 Task: Open a Modern Writer Template save the file as camping.epub Remove the following  from template: 'Address' Change the date  '1 April, 2023' change Dear Ms Reader to   Good Morning. Add body to the letter I am deeply sorry for any inconvenience caused. It was never my intention to cause any trouble or misunderstanding. Please accept my sincere apologies, and I assure you that I will take immediate steps to rectify the situation. Thank you for your understanding and patience.Add Name  'Crystal'. Insert watermark  Softera Apply Font Style in watermark Georgia; font size  113and place the watermark  Horizontally
Action: Mouse moved to (691, 88)
Screenshot: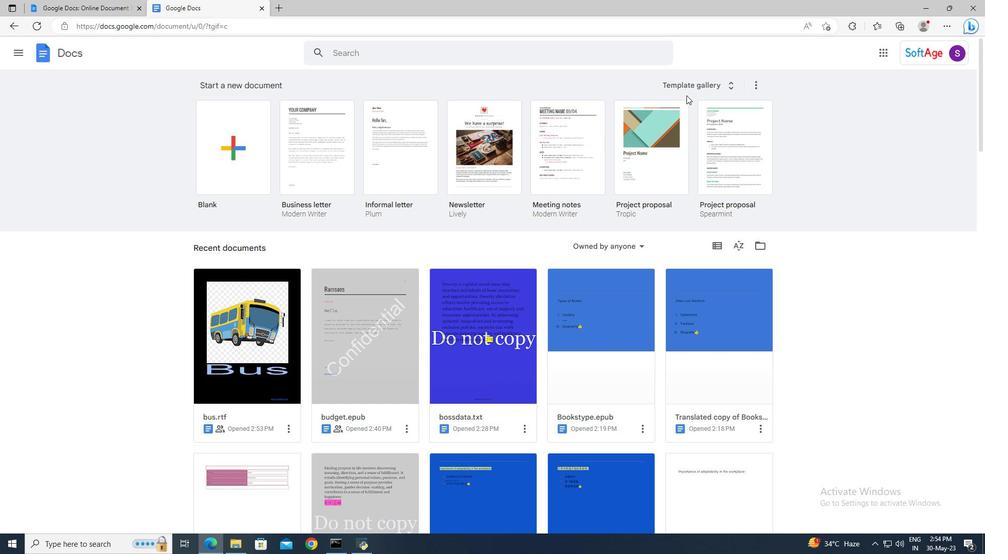 
Action: Mouse pressed left at (691, 88)
Screenshot: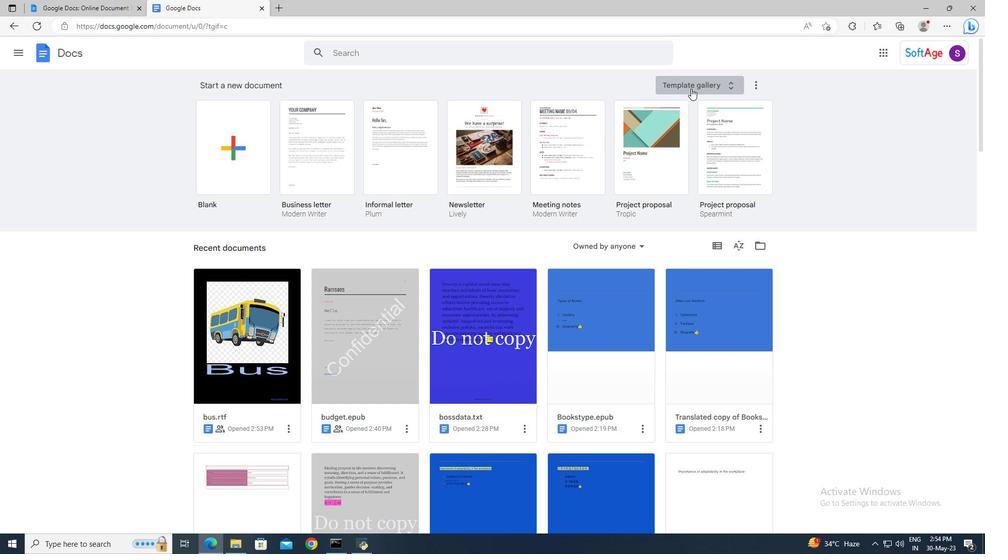 
Action: Mouse moved to (478, 231)
Screenshot: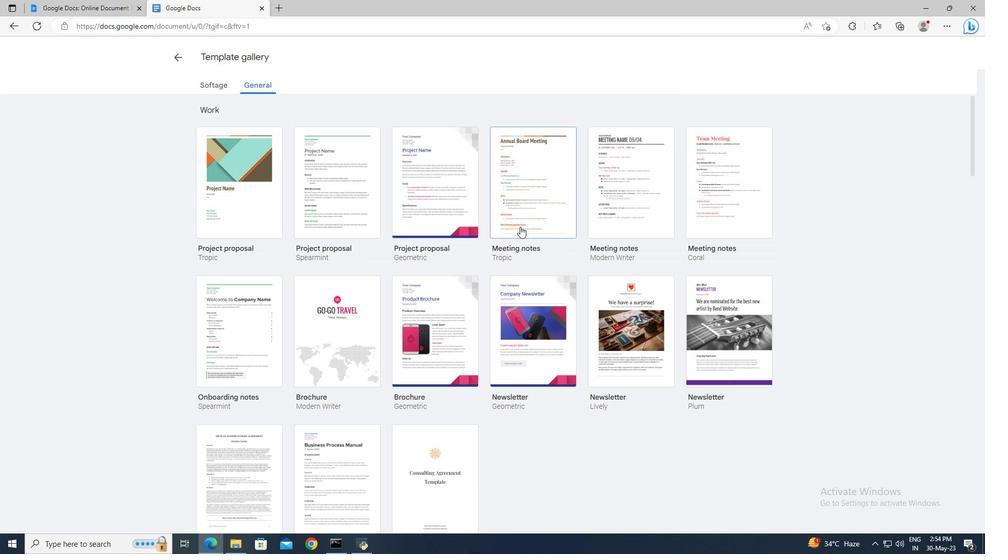 
Action: Mouse scrolled (478, 230) with delta (0, 0)
Screenshot: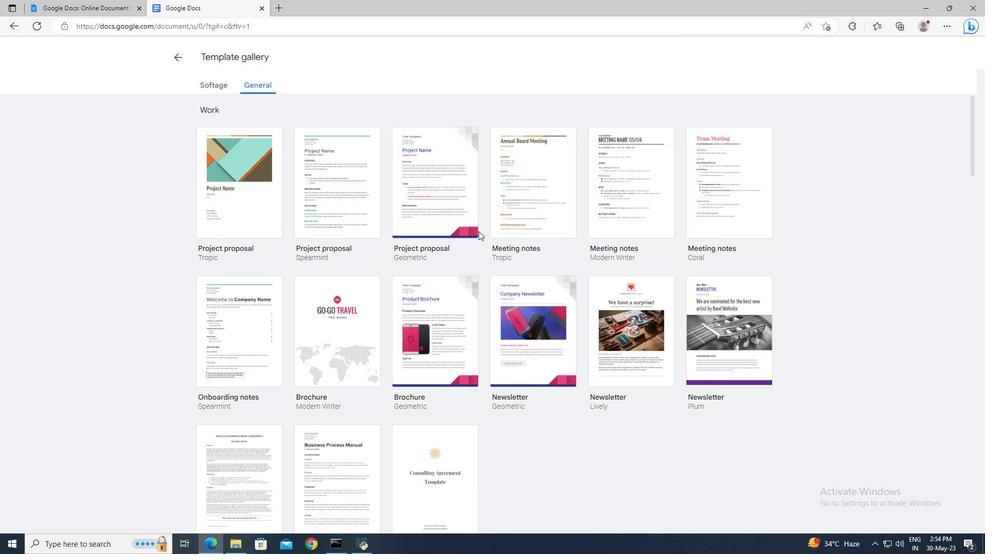 
Action: Mouse scrolled (478, 230) with delta (0, 0)
Screenshot: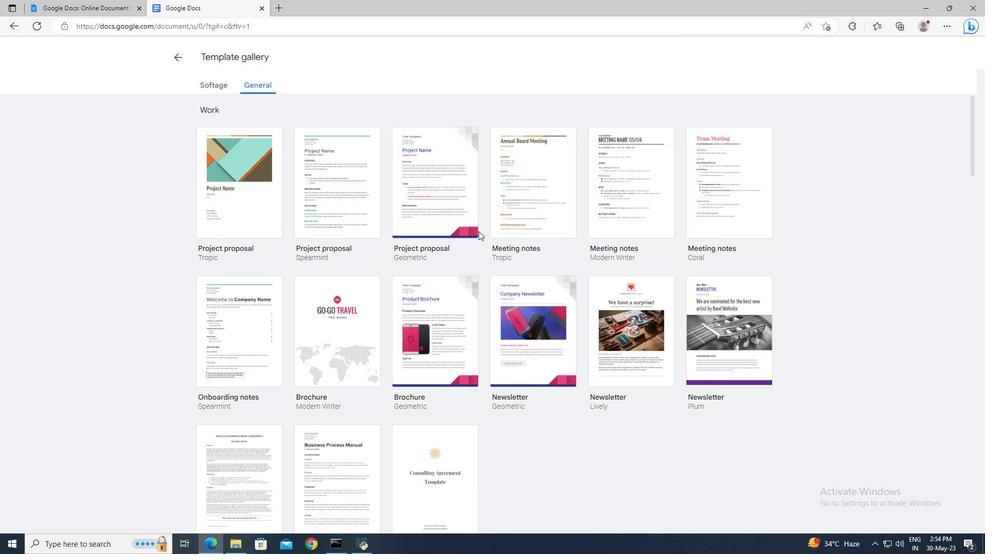 
Action: Mouse scrolled (478, 230) with delta (0, 0)
Screenshot: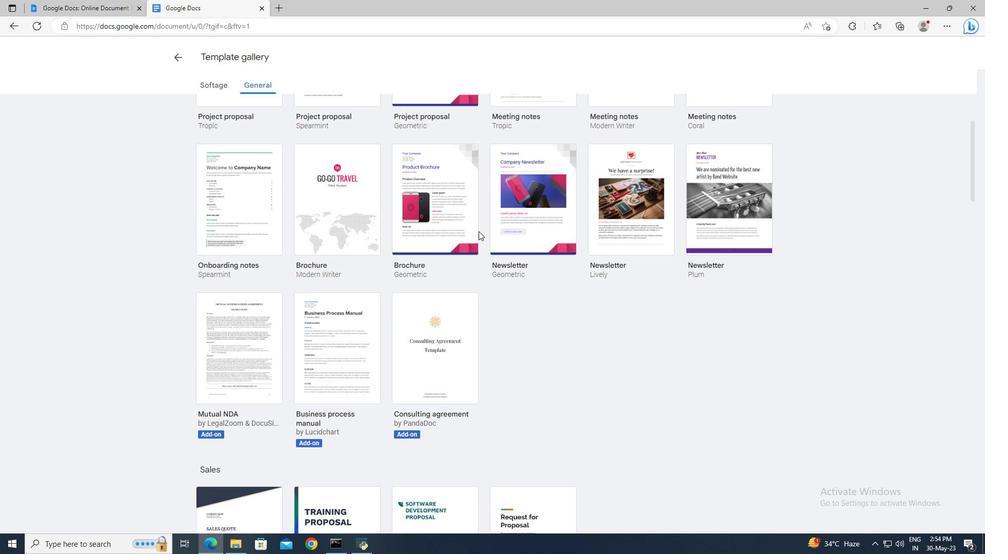 
Action: Mouse scrolled (478, 230) with delta (0, 0)
Screenshot: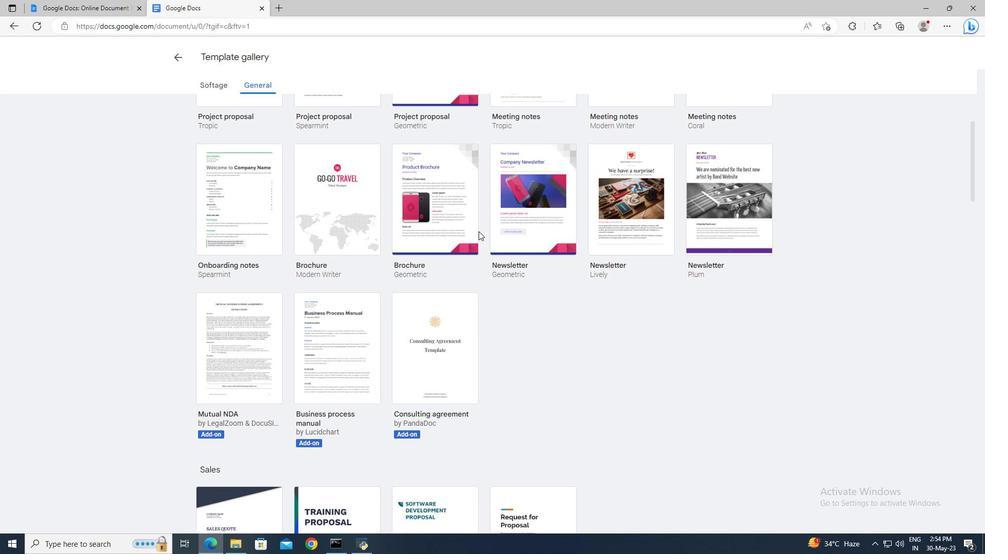 
Action: Mouse scrolled (478, 230) with delta (0, 0)
Screenshot: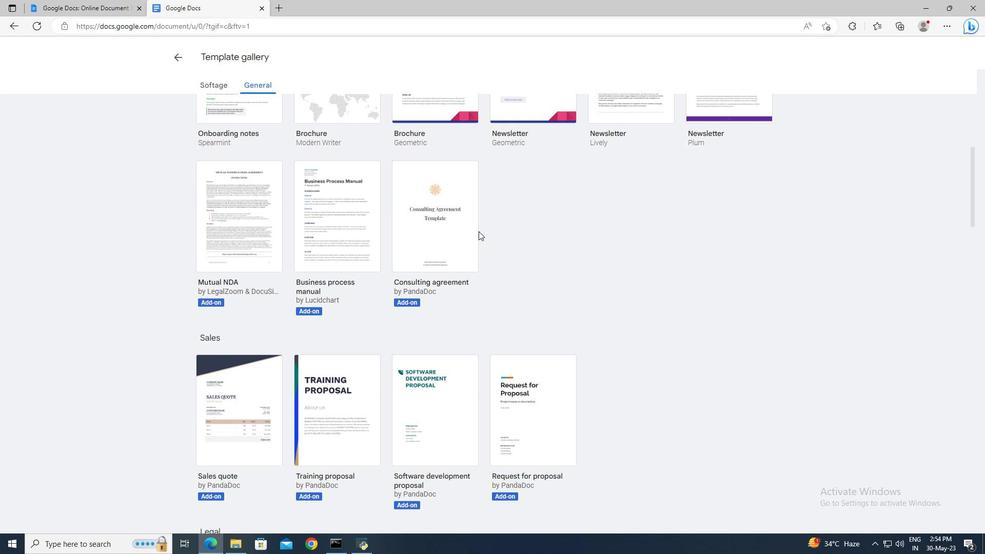 
Action: Mouse scrolled (478, 230) with delta (0, 0)
Screenshot: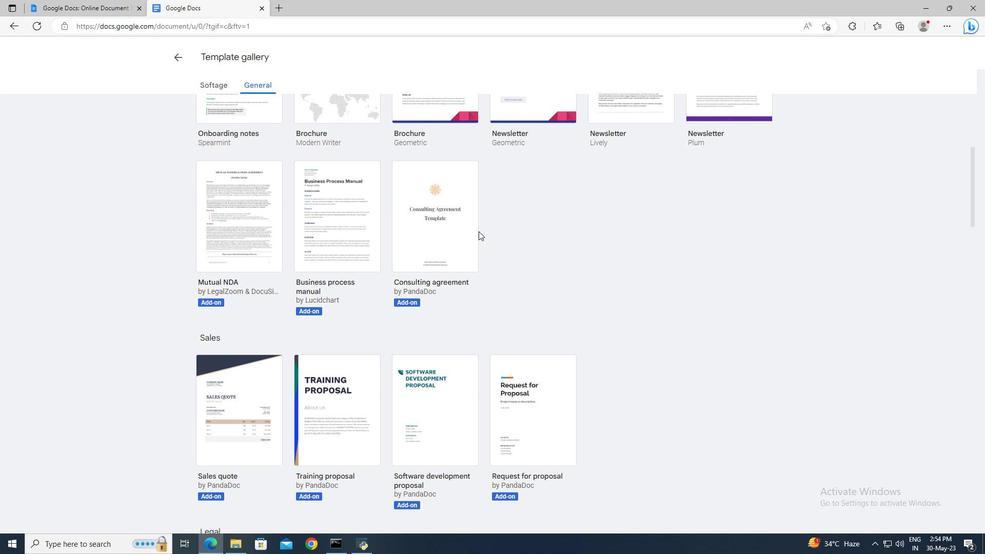 
Action: Mouse scrolled (478, 230) with delta (0, 0)
Screenshot: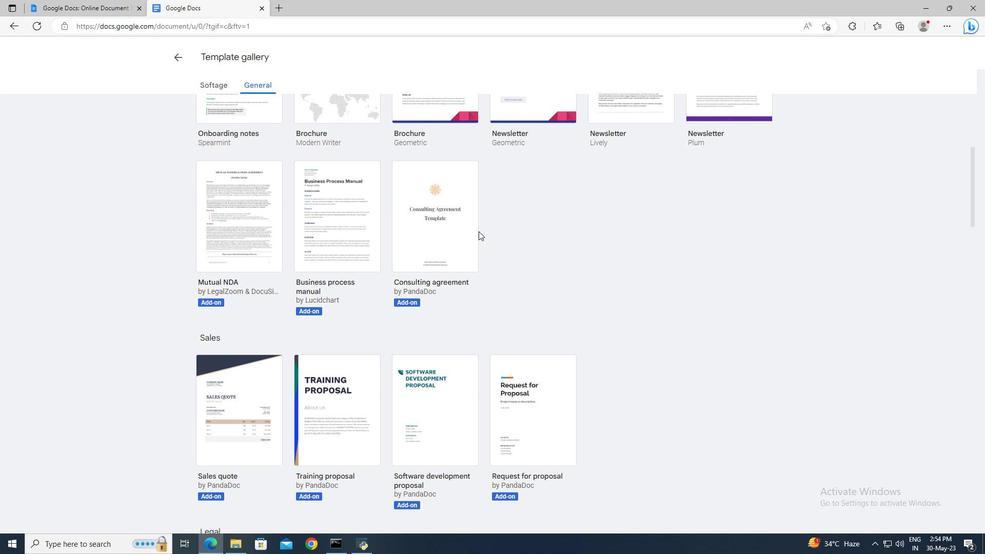 
Action: Mouse scrolled (478, 230) with delta (0, 0)
Screenshot: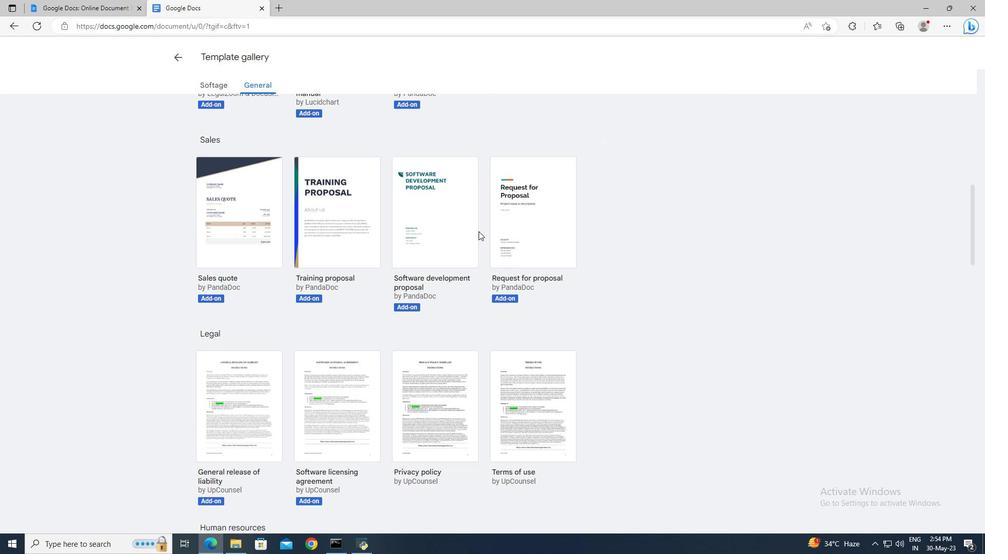 
Action: Mouse scrolled (478, 230) with delta (0, 0)
Screenshot: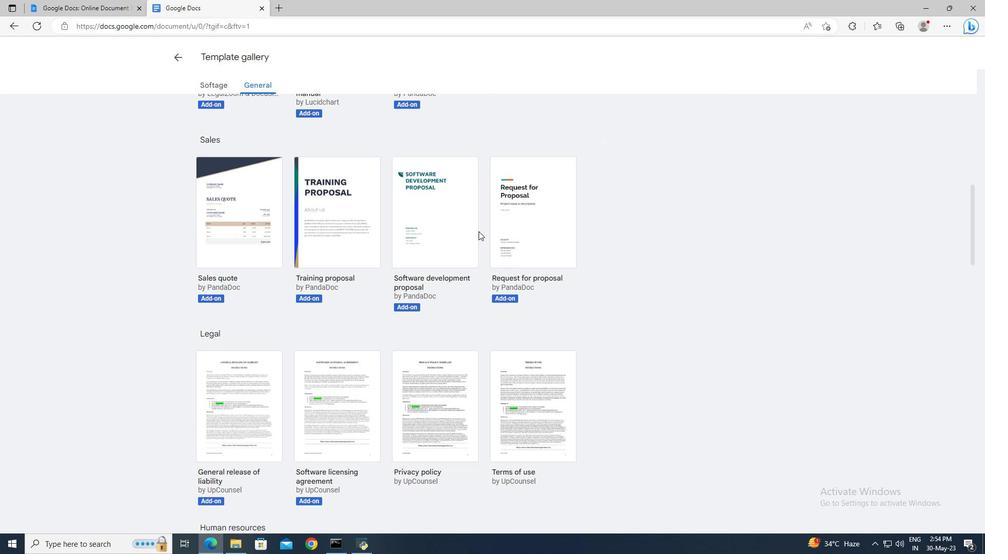 
Action: Mouse scrolled (478, 230) with delta (0, 0)
Screenshot: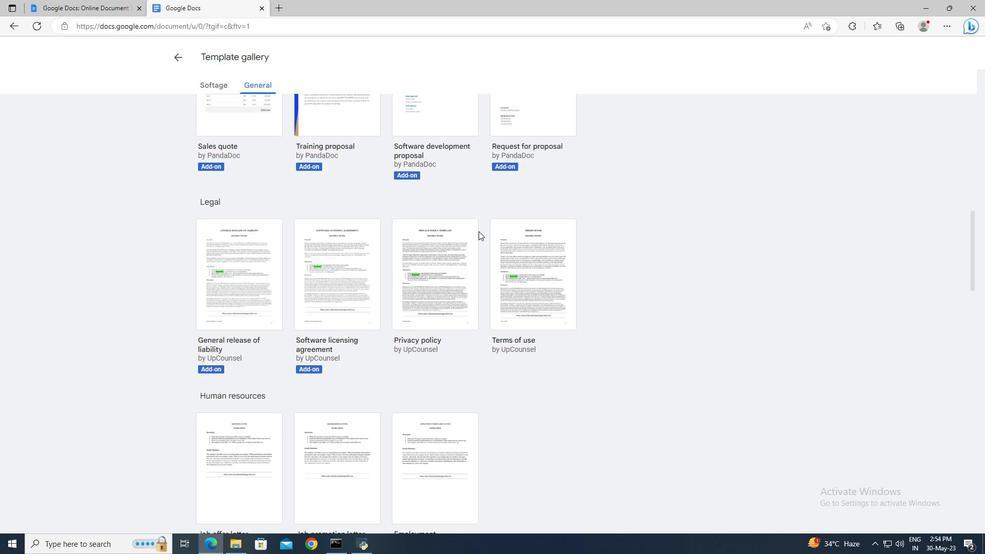 
Action: Mouse scrolled (478, 230) with delta (0, 0)
Screenshot: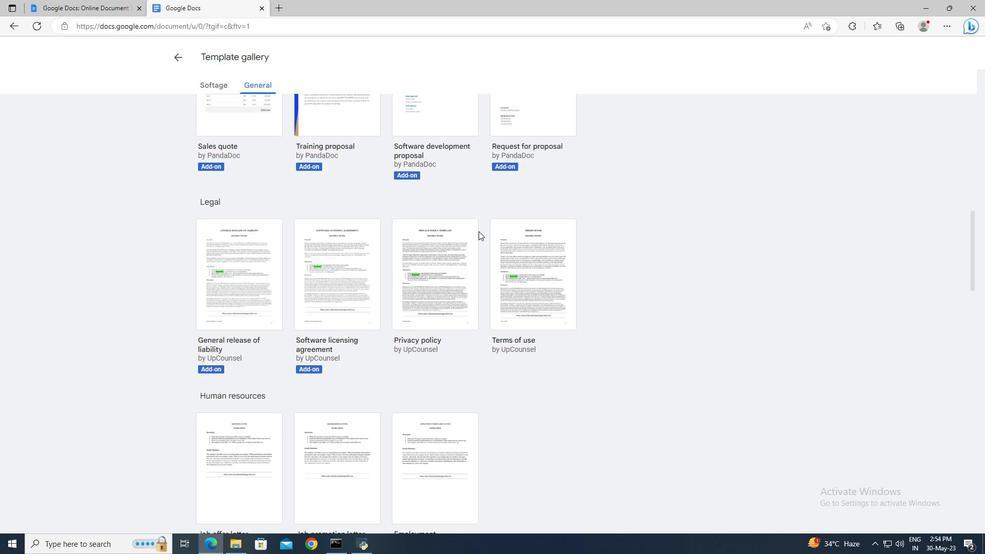 
Action: Mouse scrolled (478, 230) with delta (0, 0)
Screenshot: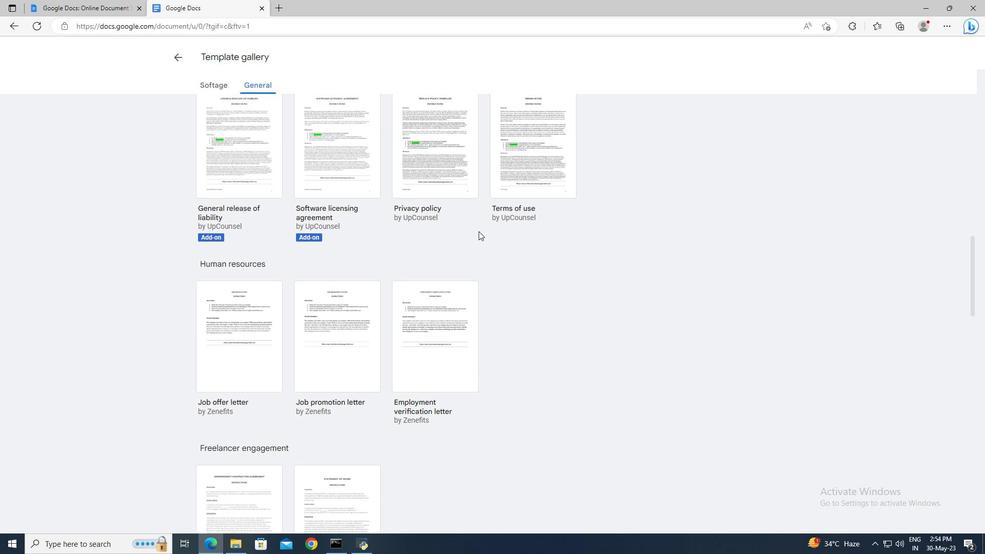 
Action: Mouse scrolled (478, 230) with delta (0, 0)
Screenshot: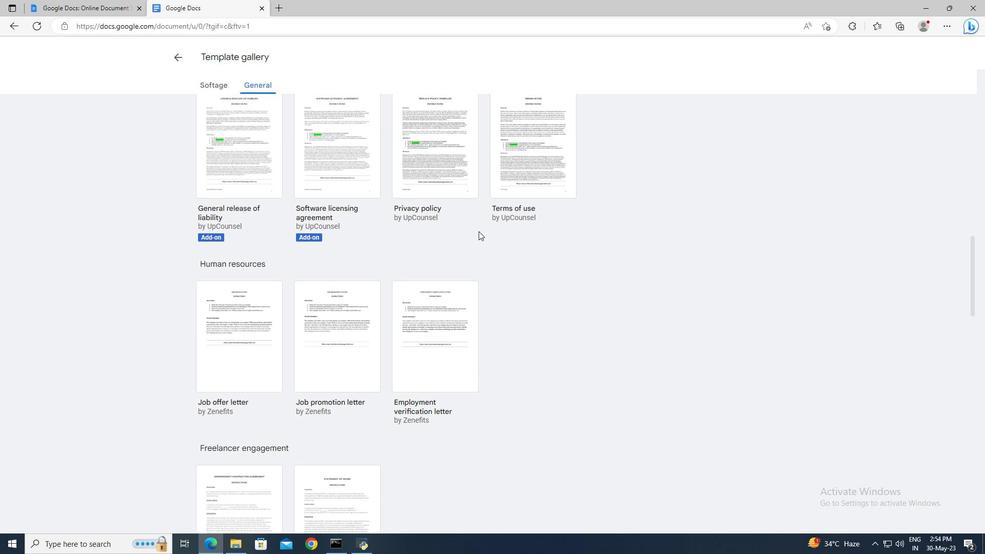
Action: Mouse scrolled (478, 230) with delta (0, 0)
Screenshot: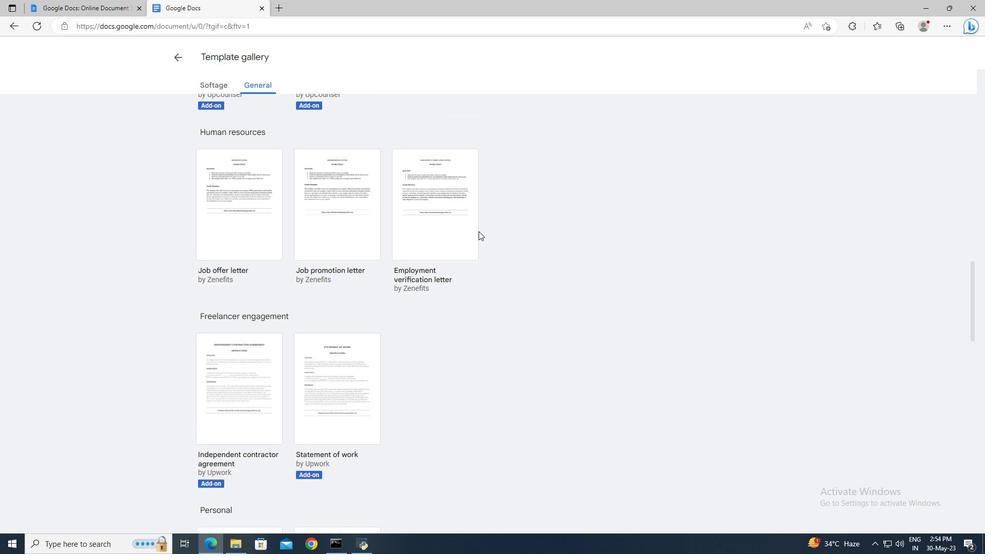 
Action: Mouse scrolled (478, 230) with delta (0, 0)
Screenshot: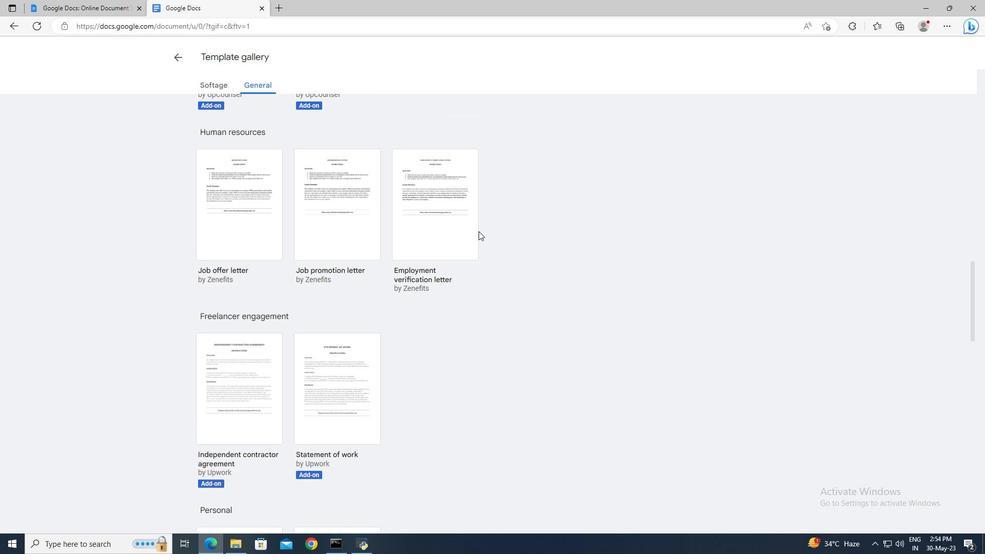 
Action: Mouse scrolled (478, 230) with delta (0, 0)
Screenshot: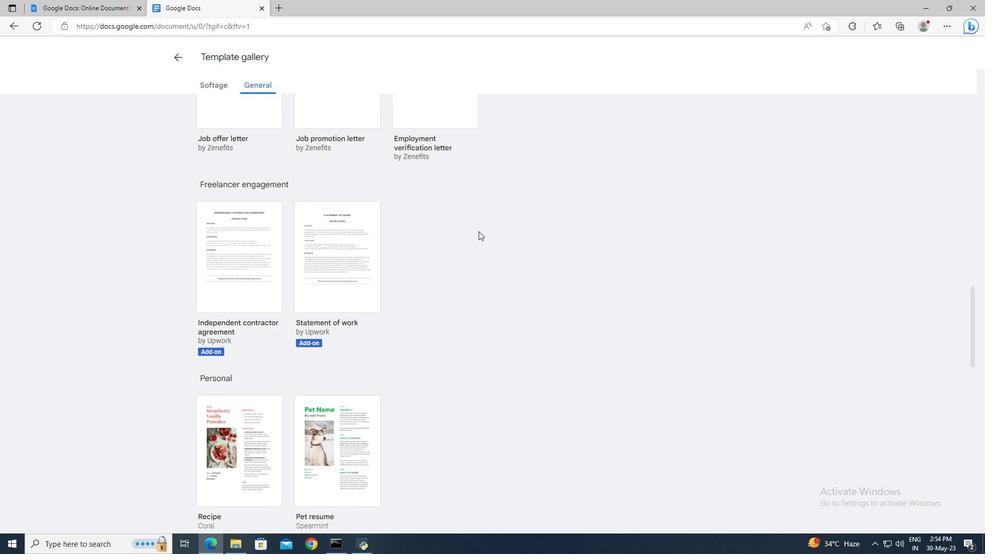 
Action: Mouse scrolled (478, 230) with delta (0, 0)
Screenshot: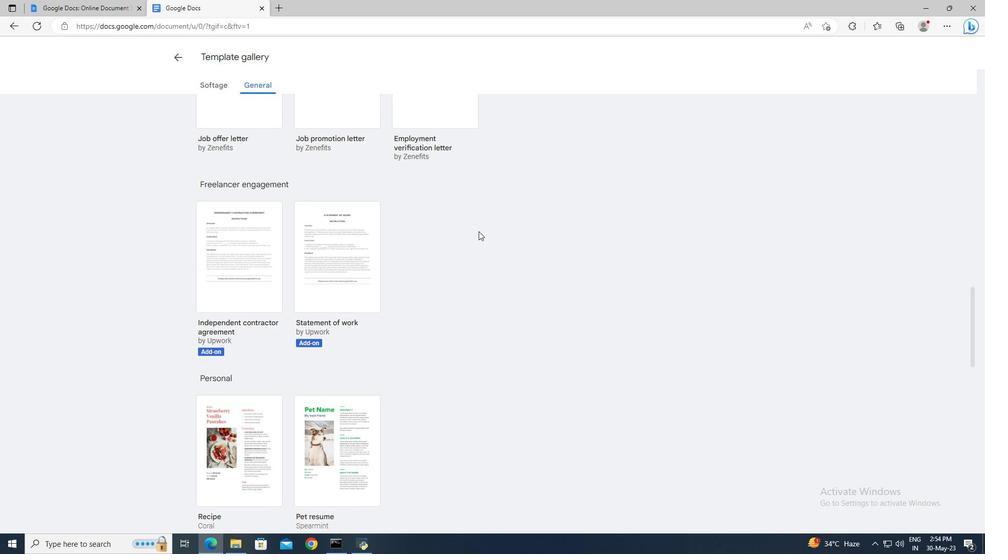 
Action: Mouse scrolled (478, 230) with delta (0, 0)
Screenshot: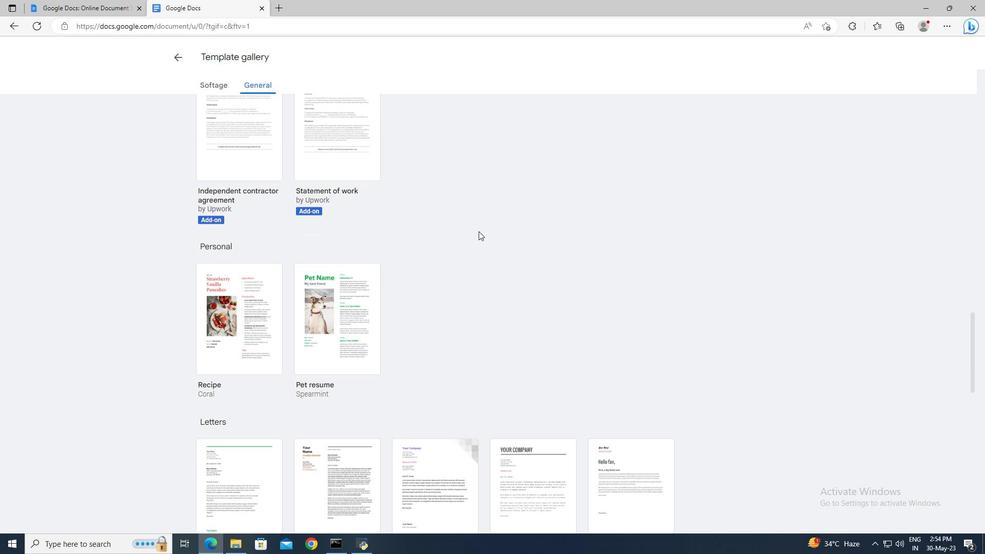 
Action: Mouse scrolled (478, 230) with delta (0, 0)
Screenshot: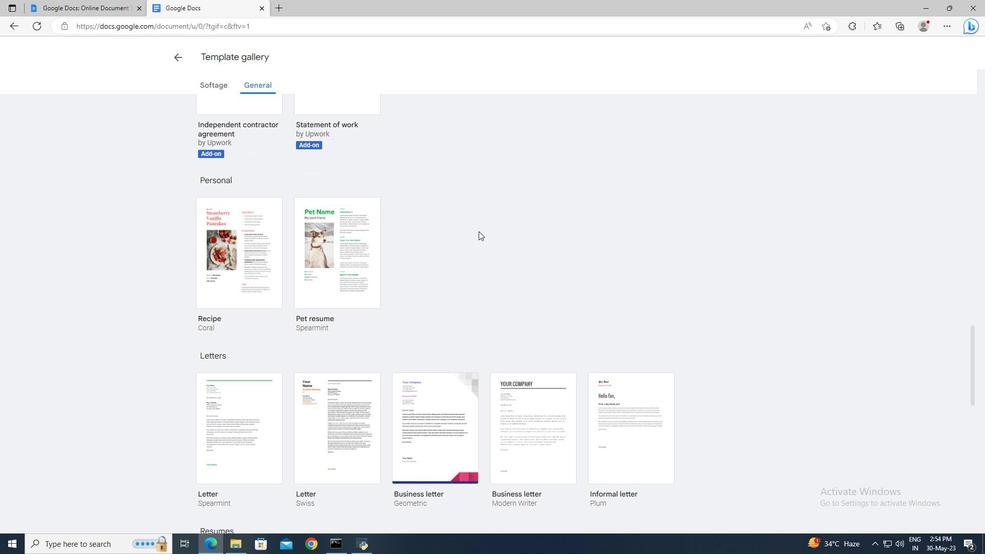 
Action: Mouse moved to (524, 348)
Screenshot: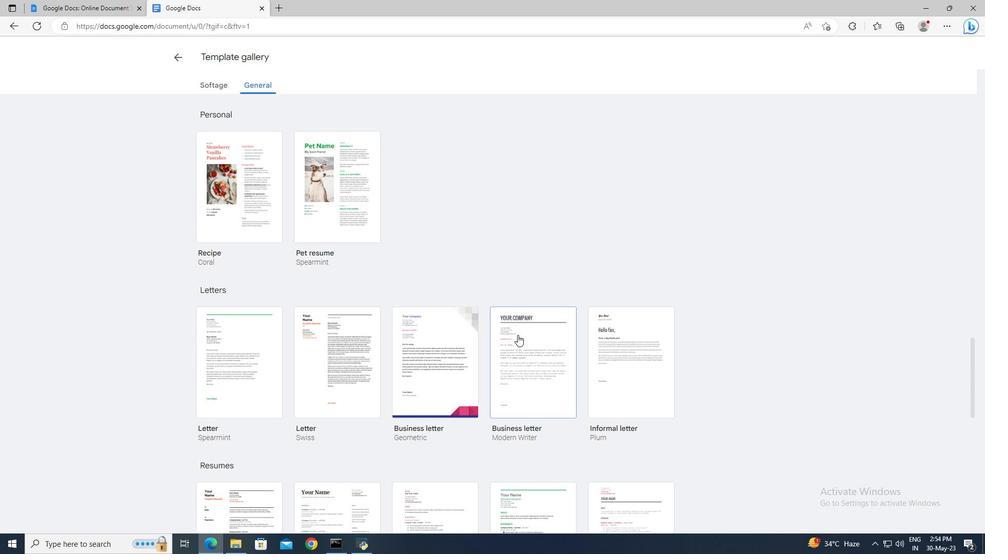 
Action: Mouse pressed left at (524, 348)
Screenshot: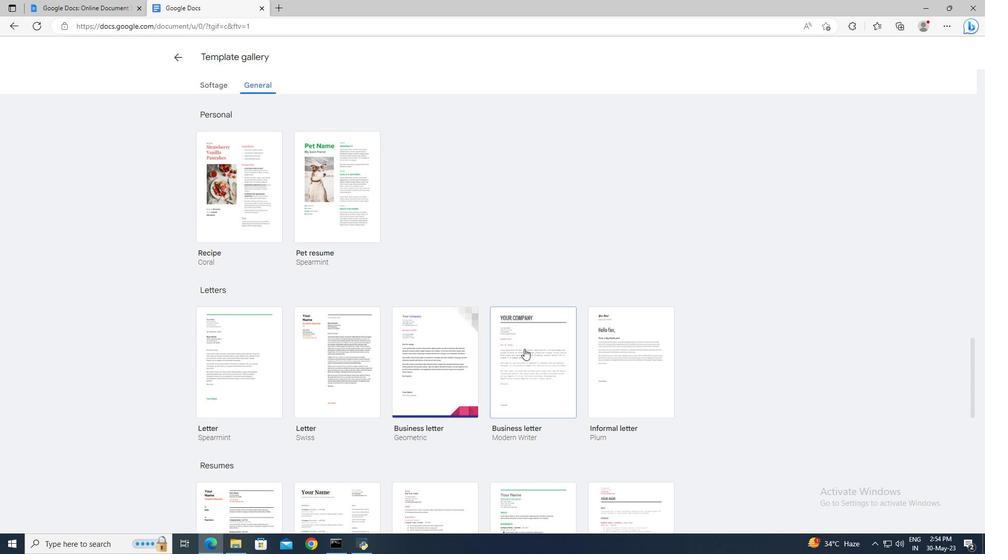 
Action: Mouse moved to (79, 41)
Screenshot: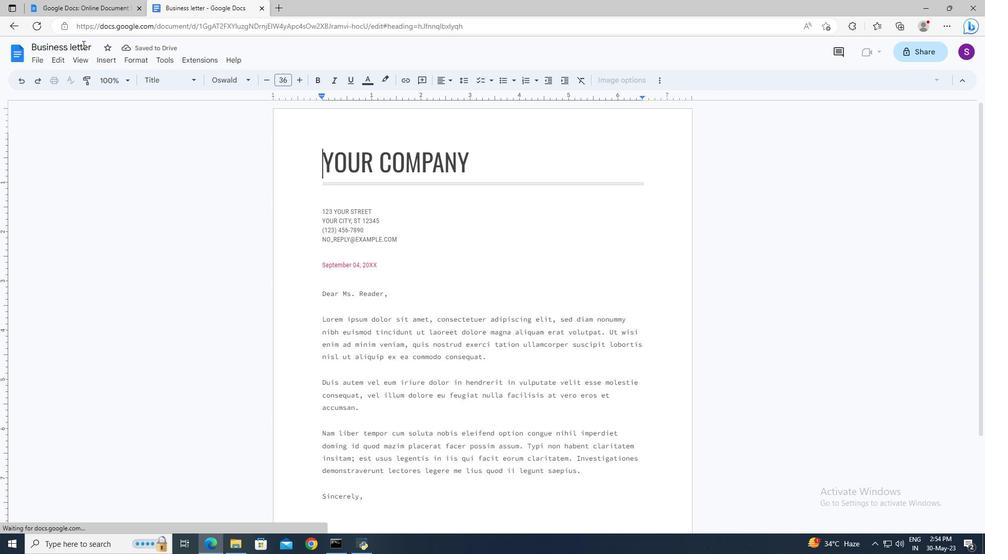 
Action: Mouse pressed left at (79, 41)
Screenshot: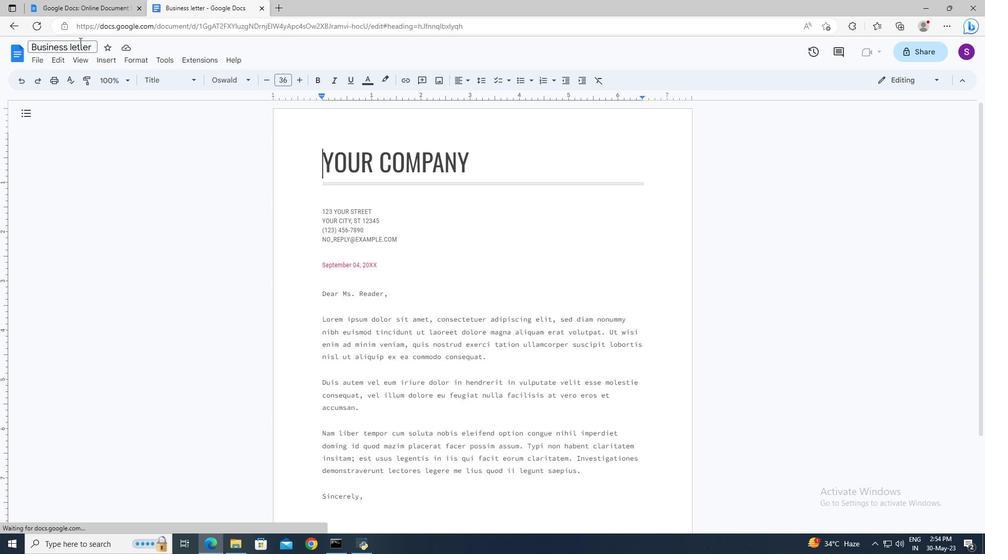 
Action: Key pressed ctrl+A<Key.delete>camping.epub<Key.enter>
Screenshot: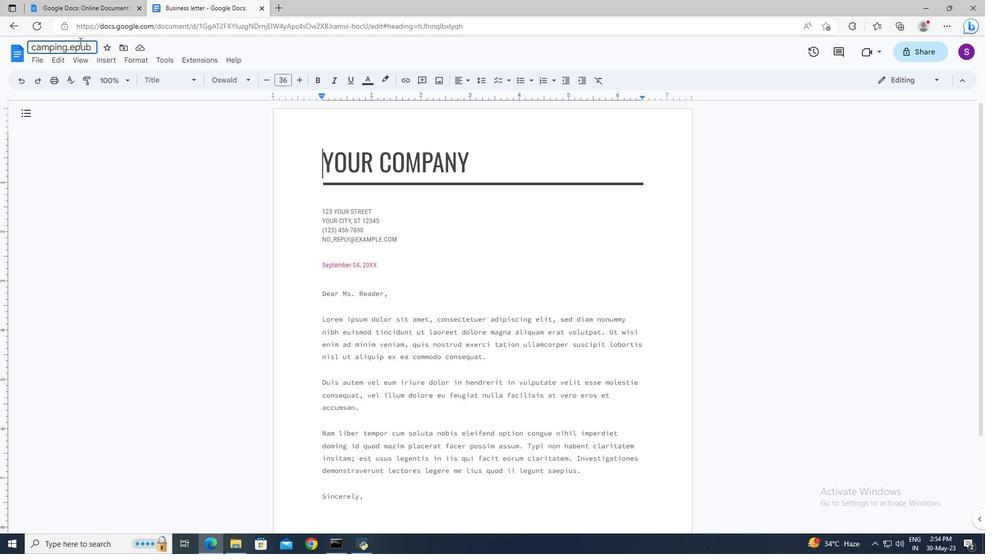 
Action: Mouse moved to (321, 210)
Screenshot: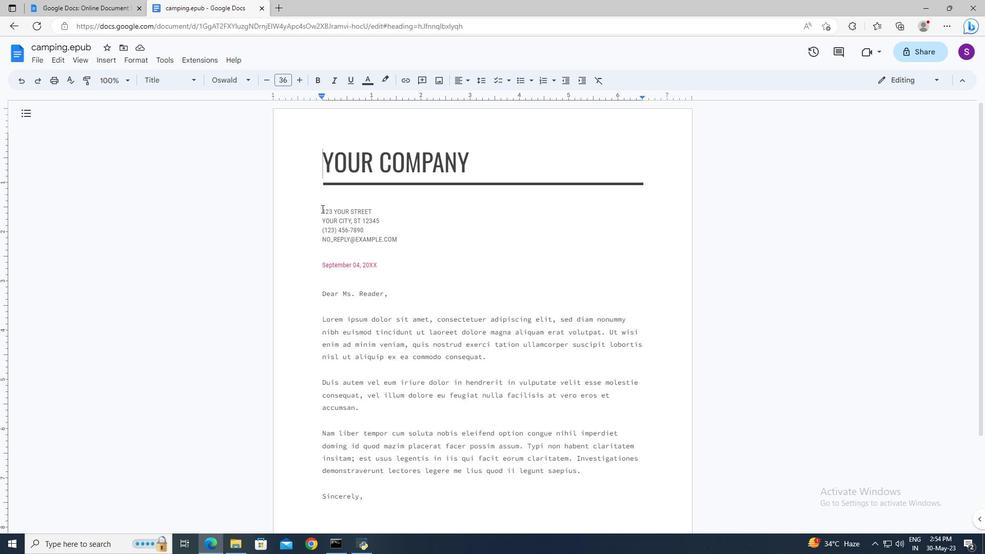 
Action: Mouse pressed left at (321, 210)
Screenshot: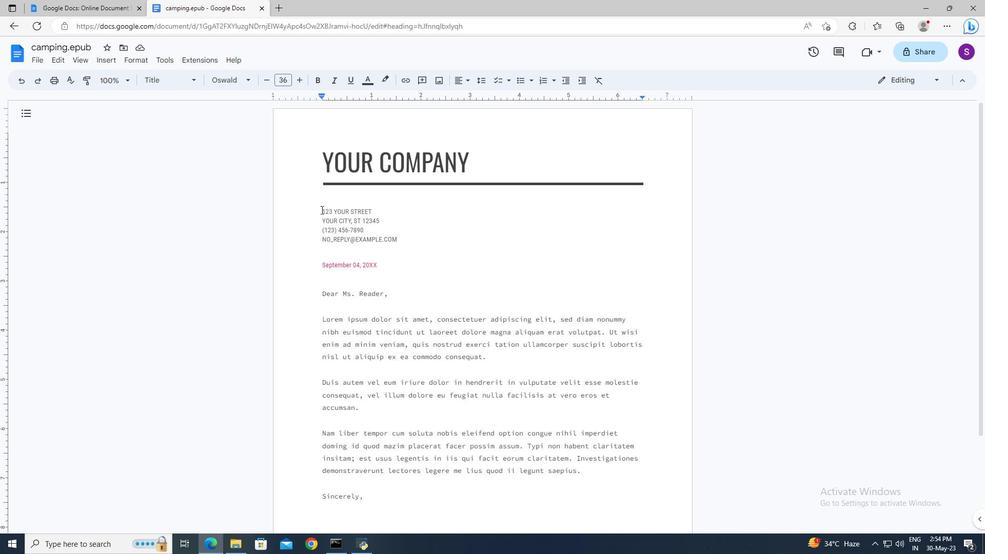 
Action: Key pressed <Key.shift><Key.down><Key.down><Key.down><Key.down><Key.delete>
Screenshot: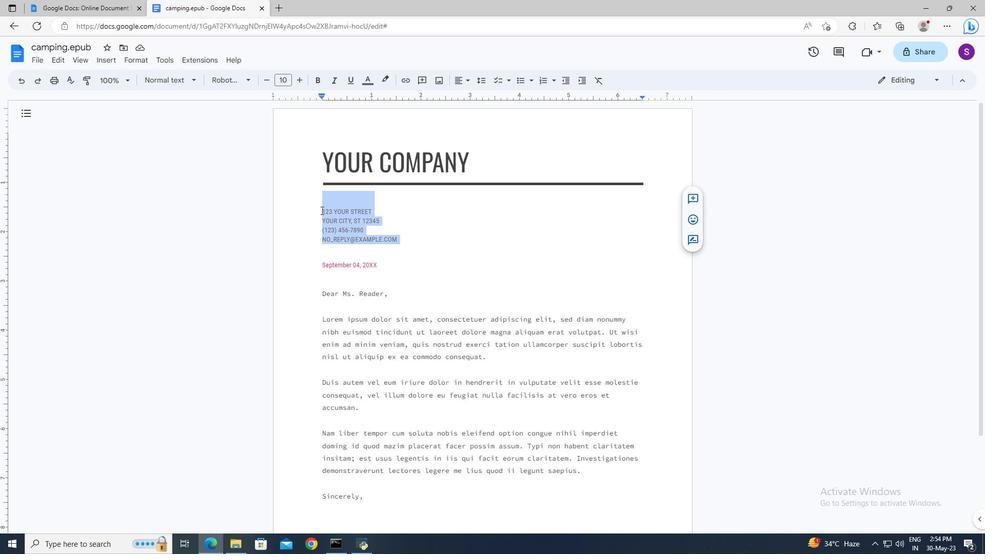 
Action: Mouse moved to (325, 210)
Screenshot: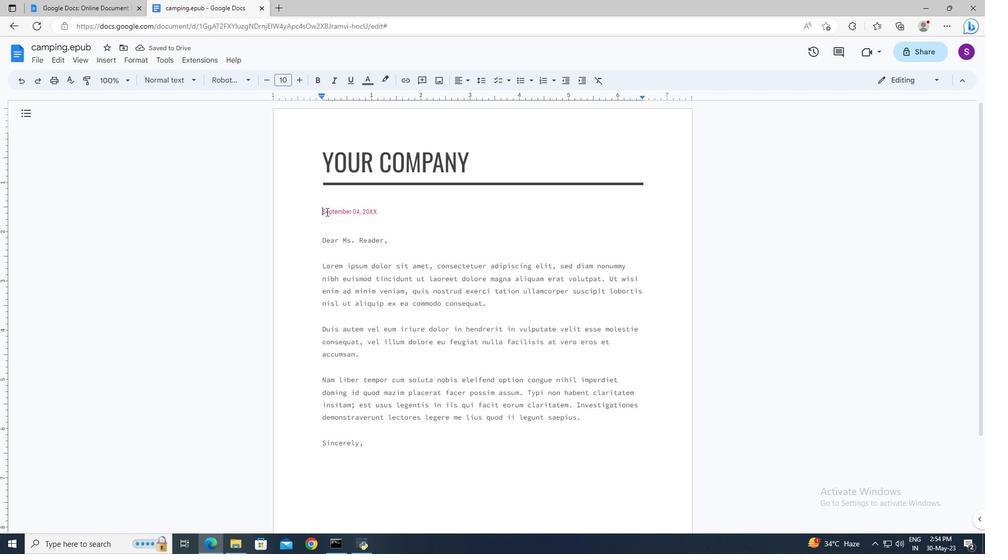 
Action: Mouse pressed left at (325, 210)
Screenshot: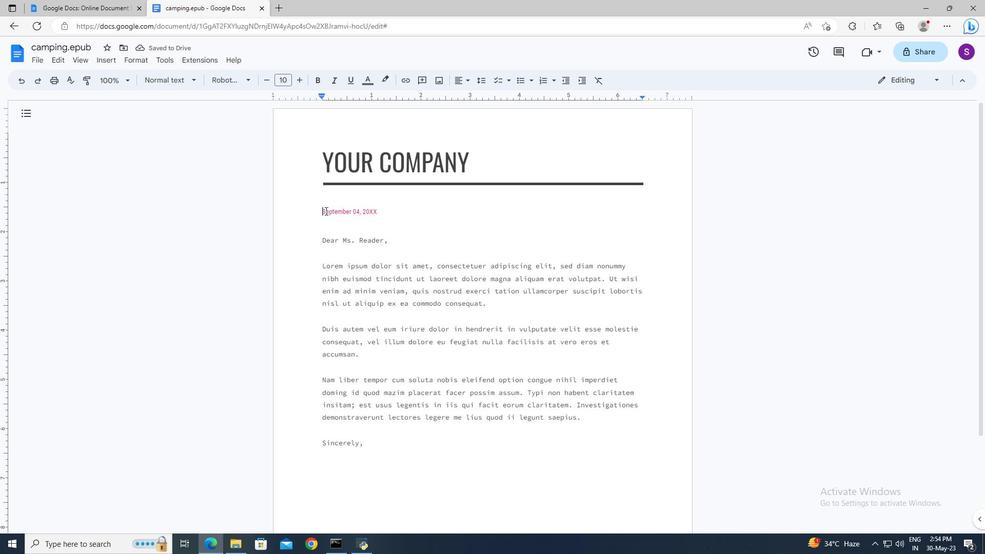 
Action: Key pressed <Key.shift><Key.right><Key.right><Key.right><Key.right><Key.delete><Key.backspace>1<Key.space><Key.shift_r>April,<Key.space>2023
Screenshot: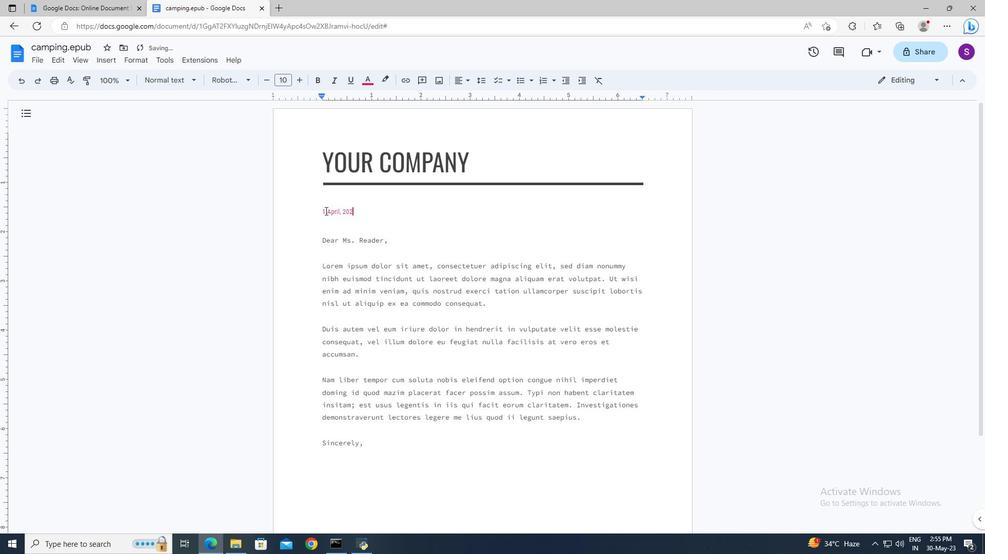 
Action: Mouse moved to (323, 241)
Screenshot: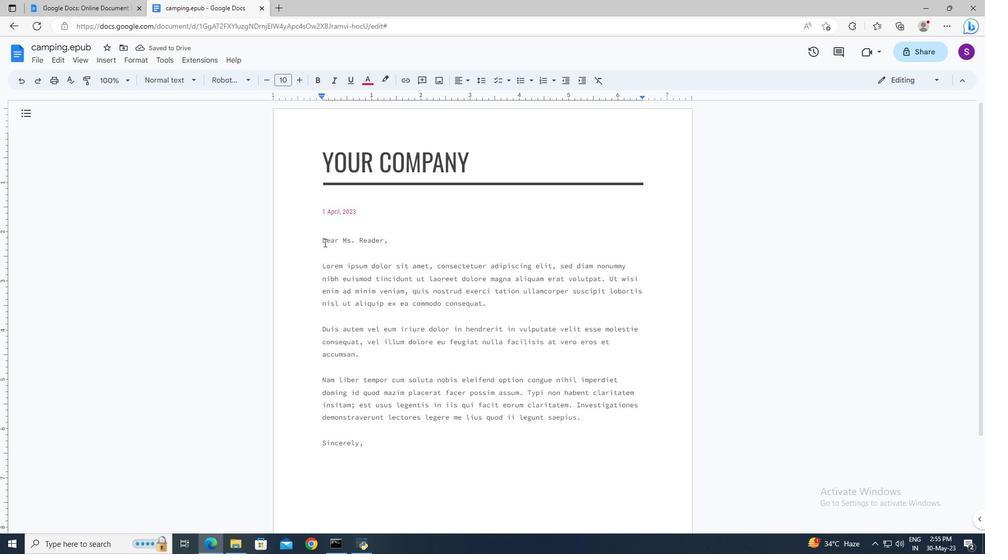 
Action: Mouse pressed left at (323, 241)
Screenshot: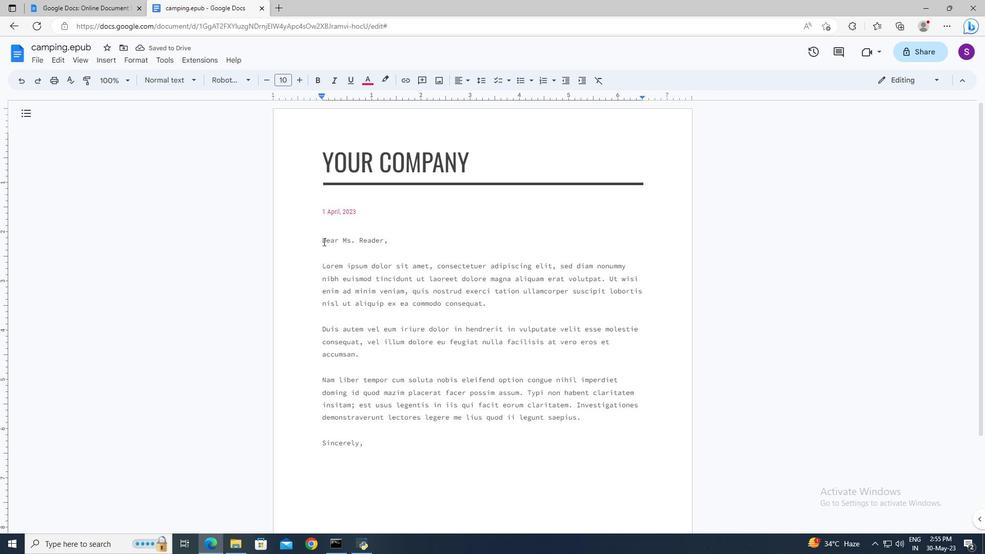 
Action: Key pressed <Key.shift><Key.right><Key.right><Key.right><Key.right><Key.backspace><Key.shift>Good<Key.space><Key.shift>Morning
Screenshot: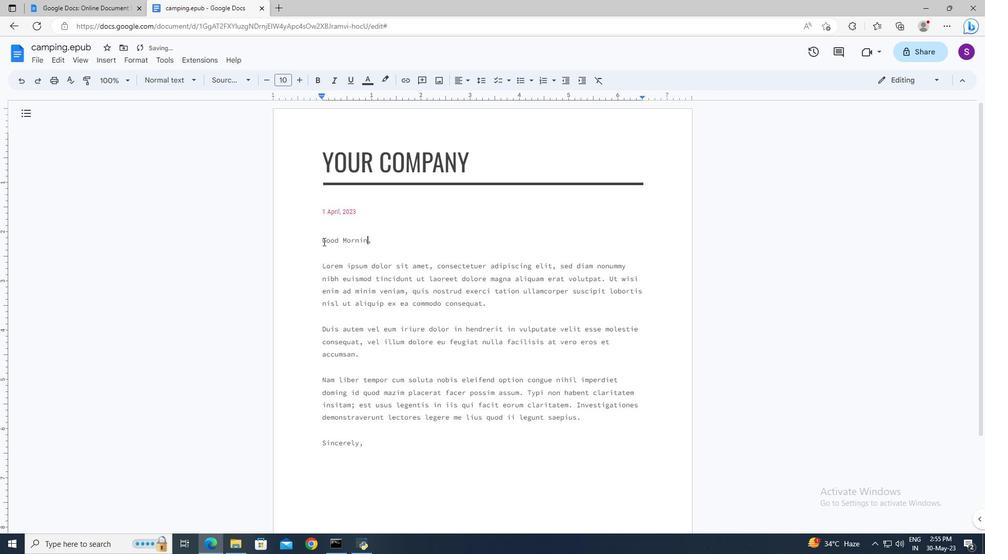 
Action: Mouse moved to (320, 265)
Screenshot: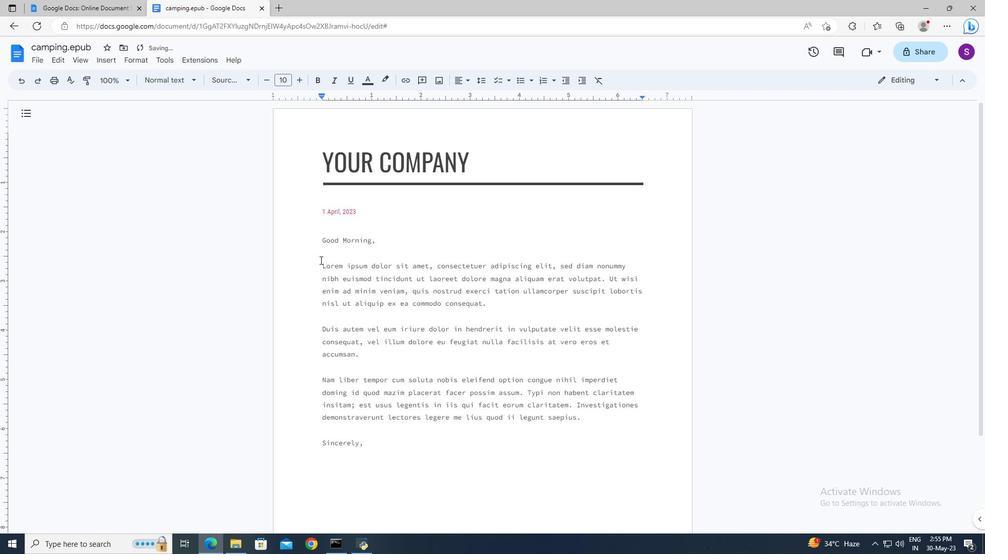 
Action: Mouse pressed left at (320, 265)
Screenshot: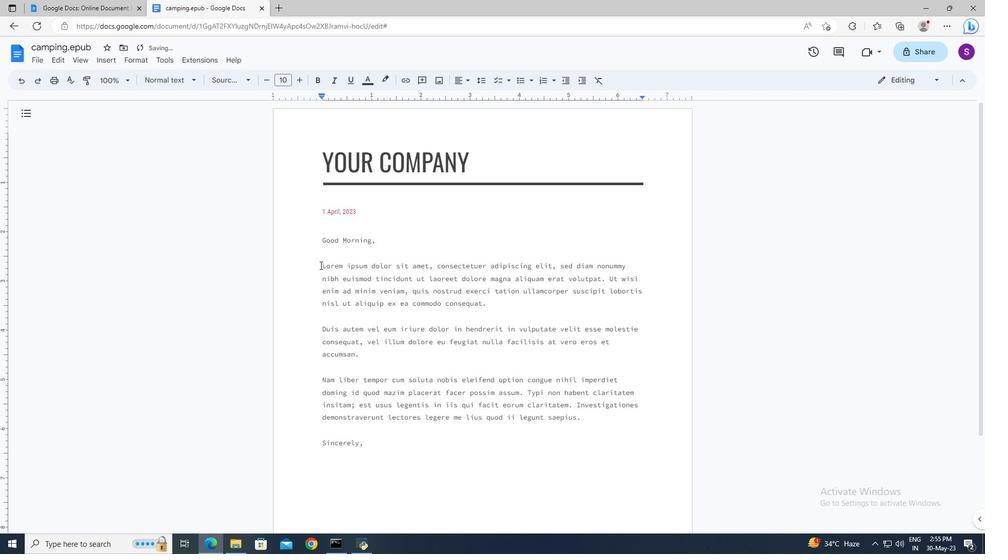 
Action: Mouse moved to (320, 266)
Screenshot: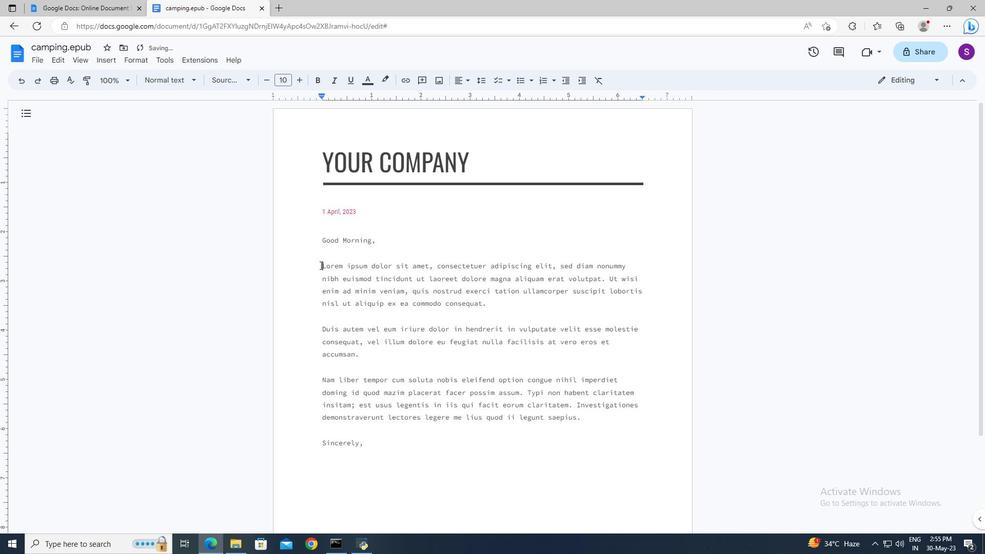 
Action: Key pressed <Key.shift><Key.shift><Key.shift><Key.down><Key.down><Key.down><Key.delete><Key.enter><Key.up><Key.shift>I<Key.space>am<Key.space>deeply<Key.space>sorry<Key.space>for<Key.space>any<Key.space>inconvenience<Key.space>caused.<Key.space>It<Key.space>was<Key.space>never<Key.space>my<Key.space>intention<Key.space>to<Key.space>cause<Key.space>any<Key.space>trouble<Key.space>or<Key.space>misunderstanding.<Key.space><Key.shift>Please<Key.space>accept<Key.space>my<Key.space>sincere<Key.space>apologies,<Key.space>f<Key.backspace>and<Key.space><Key.shift>I<Key.space>assure<Key.space>you<Key.space>that<Key.space><Key.shift>I<Key.space>will<Key.space>take<Key.space>immediate<Key.space>steps<Key.space>to<Key.space>rectify<Key.space>the<Key.space>situation.<Key.space><Key.shift>Thank<Key.space>you<Key.space>for<Key.space>your<Key.space>i<Key.backspace>understanding<Key.space>and<Key.space>patience.
Screenshot: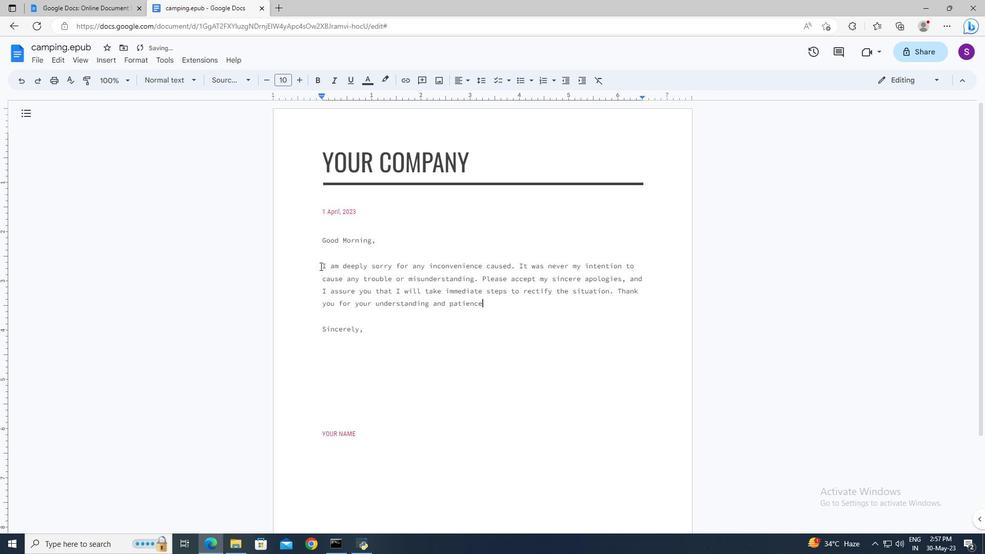 
Action: Mouse moved to (319, 266)
Screenshot: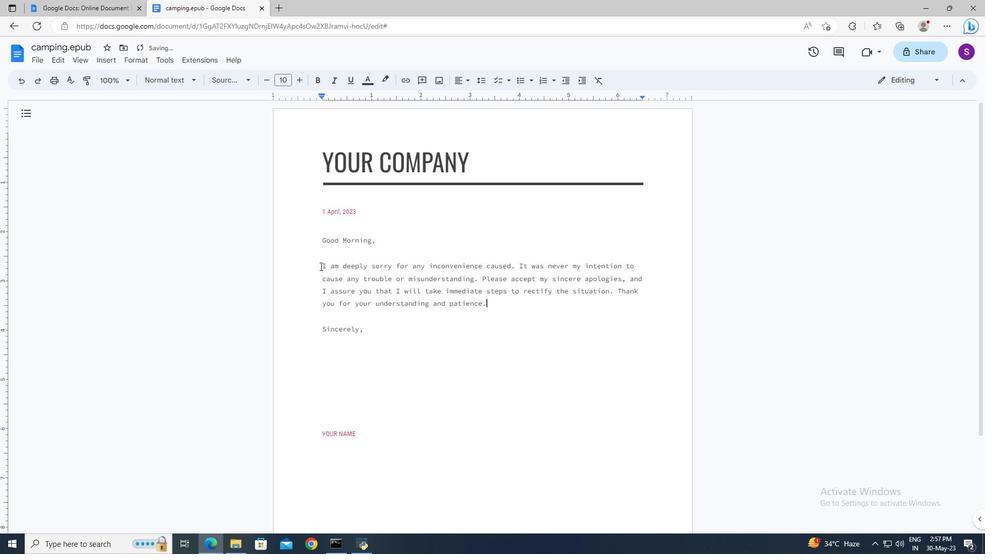 
Action: Mouse scrolled (319, 265) with delta (0, 0)
Screenshot: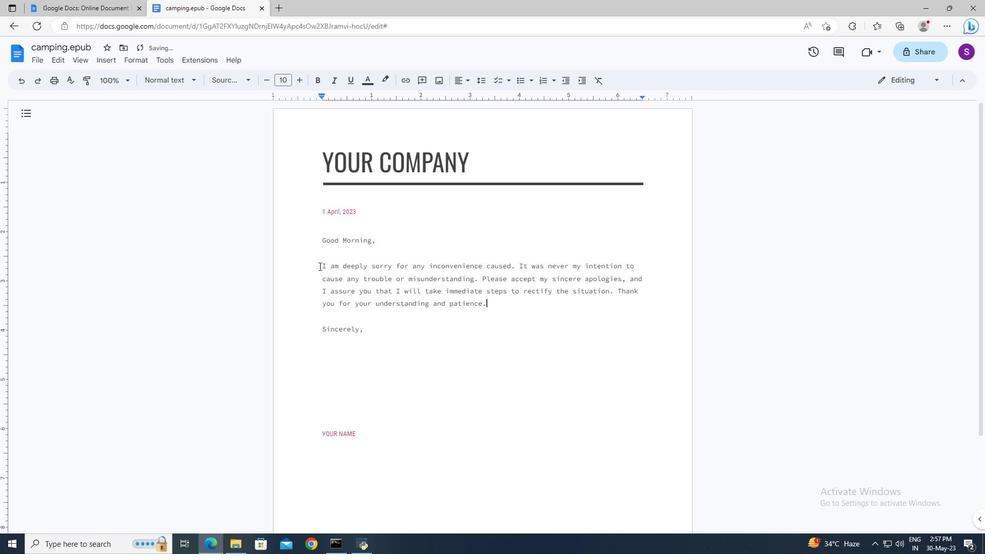 
Action: Mouse scrolled (319, 265) with delta (0, 0)
Screenshot: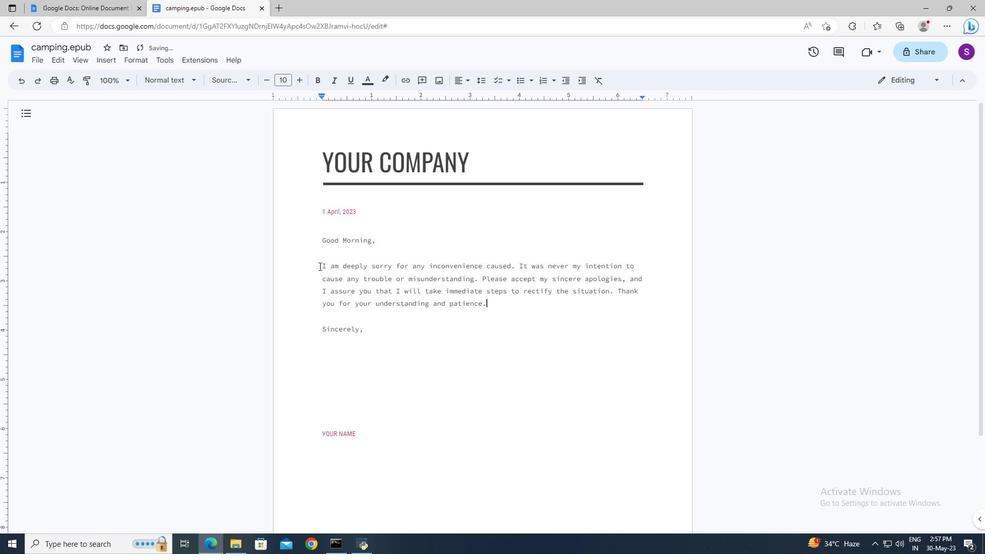 
Action: Mouse moved to (322, 310)
Screenshot: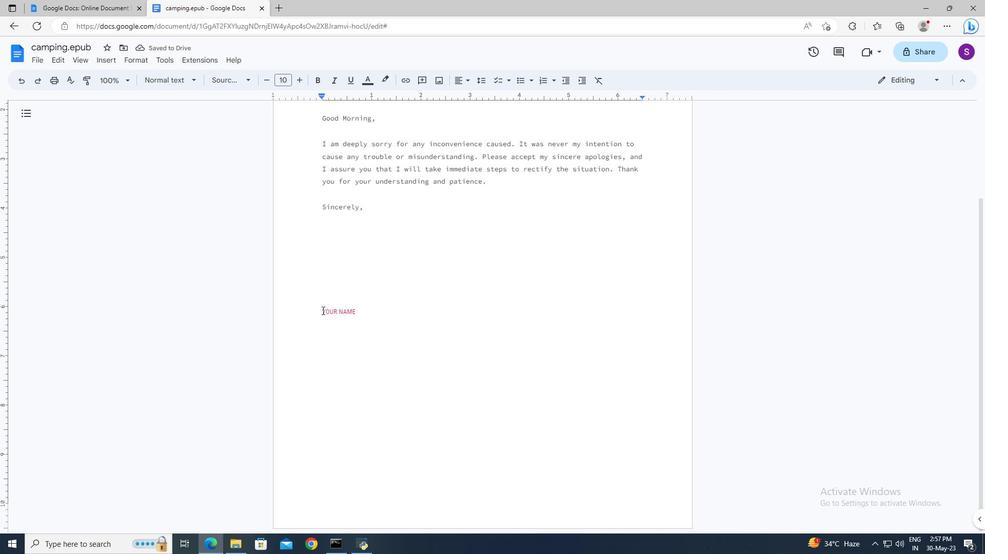 
Action: Mouse pressed left at (322, 310)
Screenshot: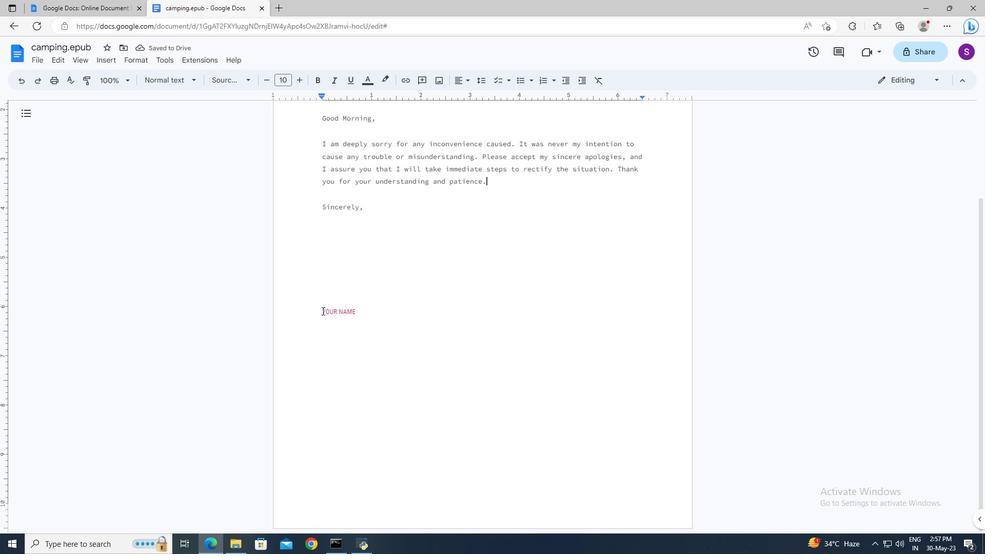 
Action: Key pressed <Key.shift><Key.right><Key.right><Key.shift>Crystal
Screenshot: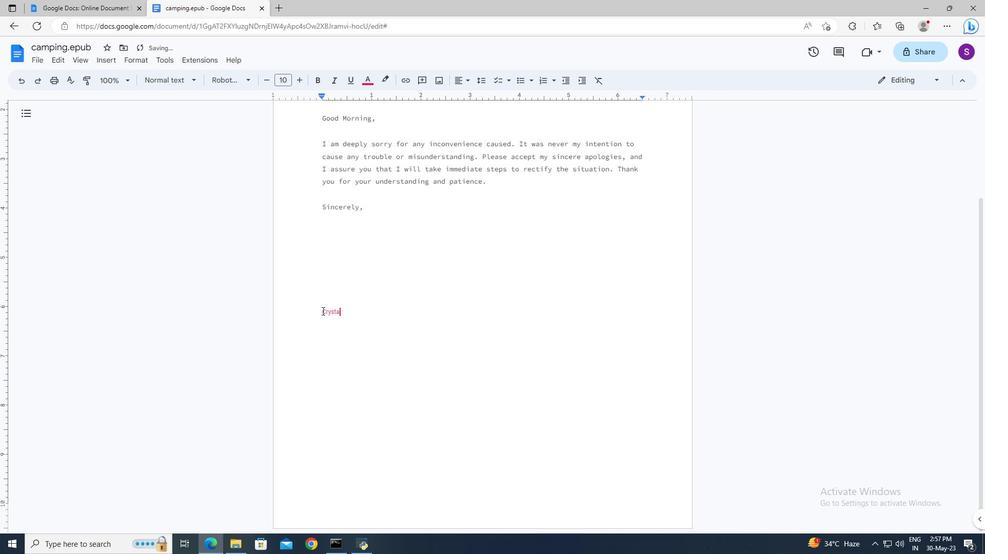 
Action: Mouse moved to (320, 310)
Screenshot: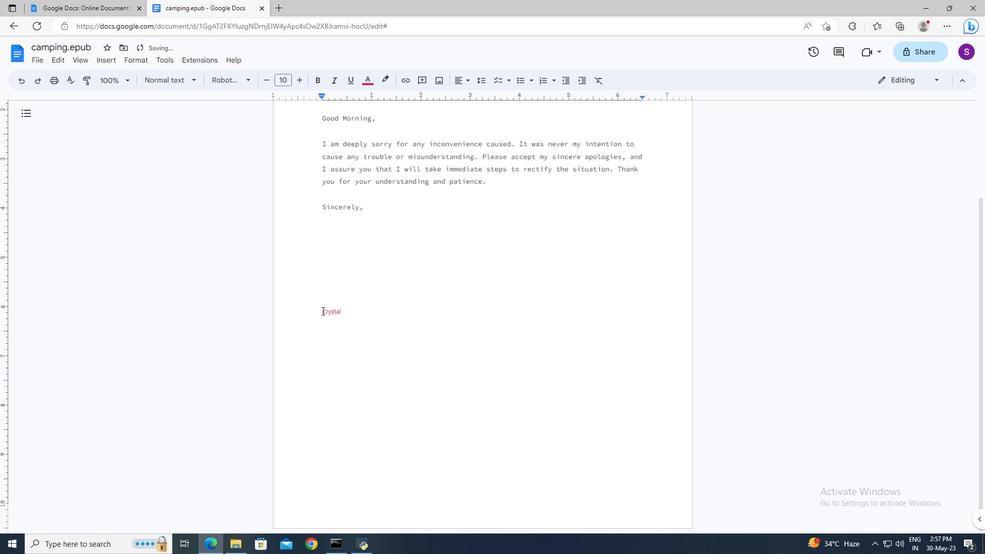 
Action: Mouse scrolled (320, 311) with delta (0, 0)
Screenshot: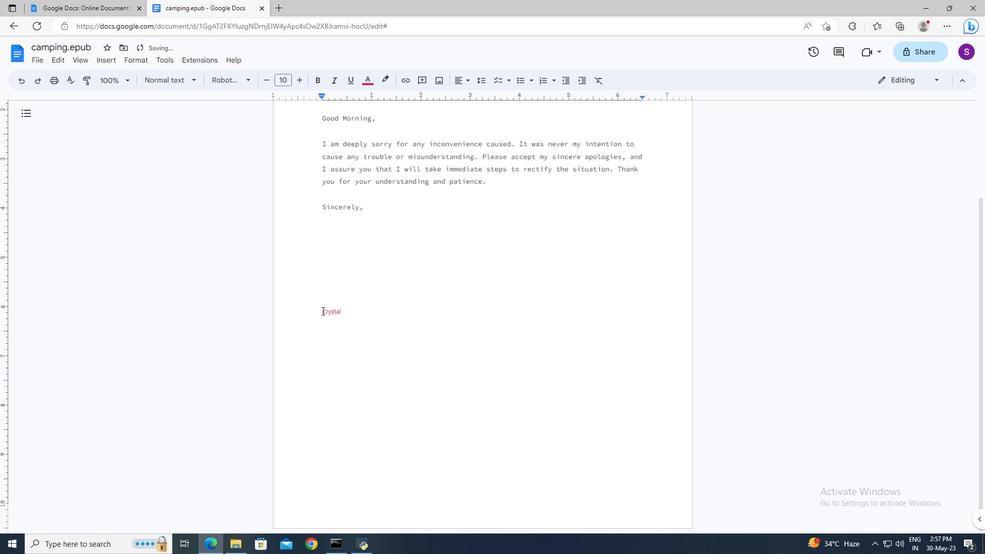 
Action: Mouse scrolled (320, 311) with delta (0, 0)
Screenshot: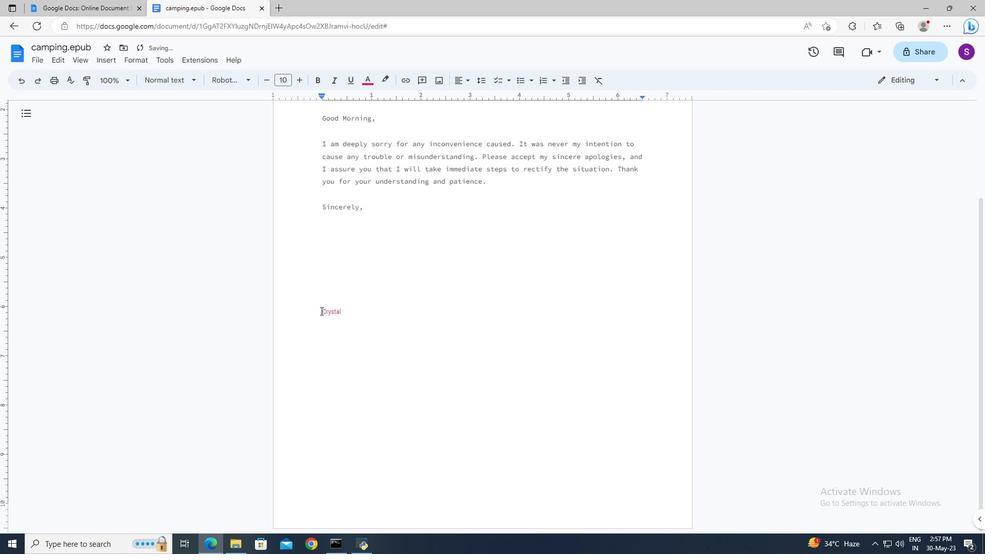 
Action: Mouse scrolled (320, 311) with delta (0, 0)
Screenshot: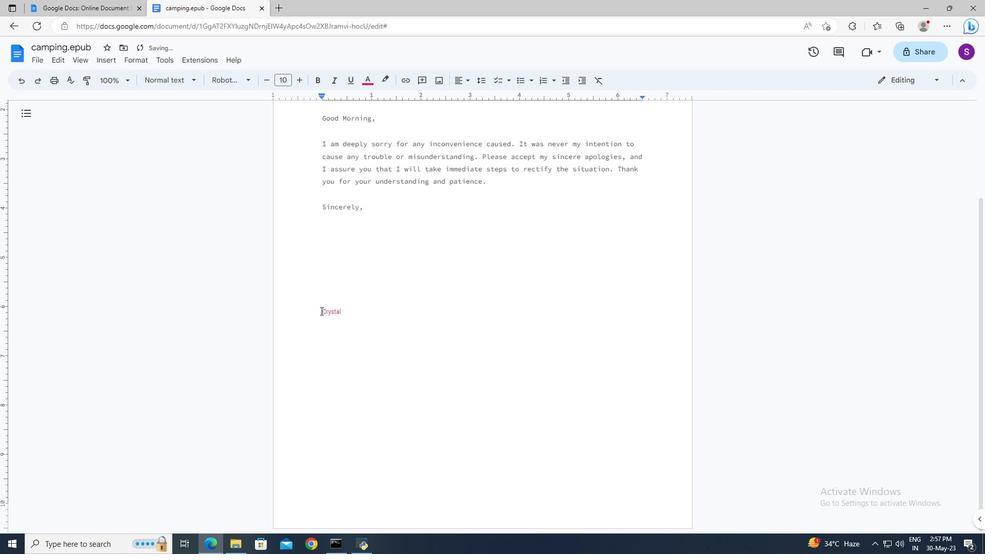 
Action: Mouse moved to (112, 64)
Screenshot: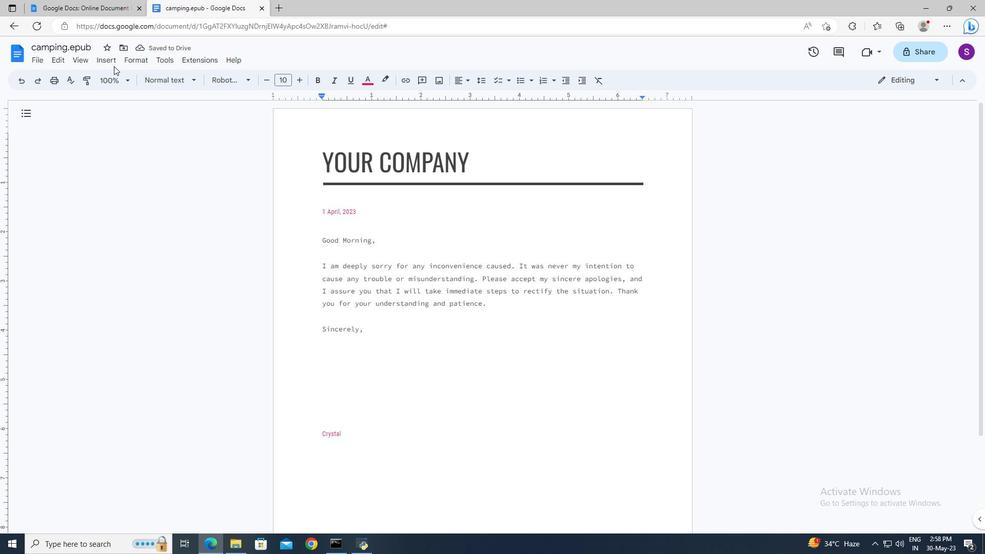 
Action: Mouse pressed left at (112, 64)
Screenshot: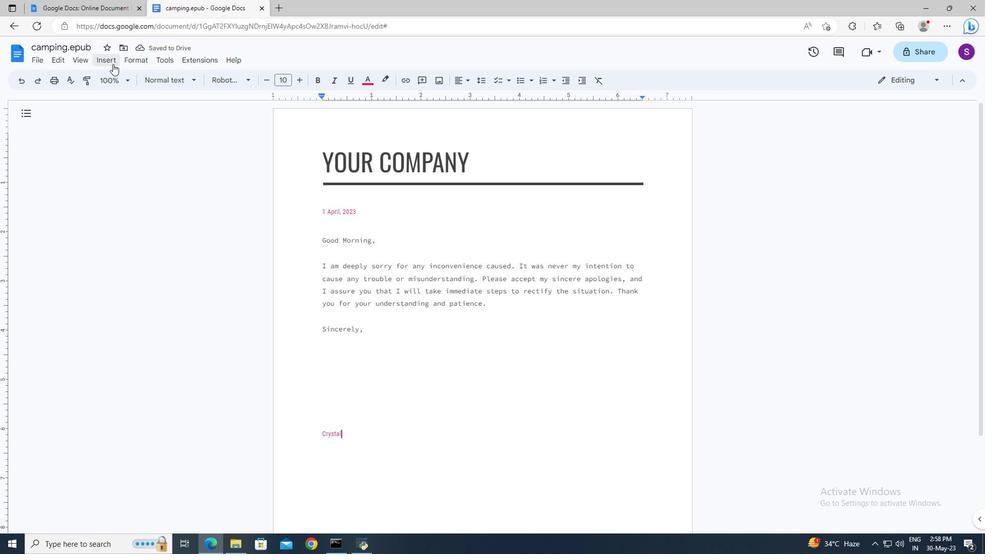 
Action: Mouse moved to (137, 299)
Screenshot: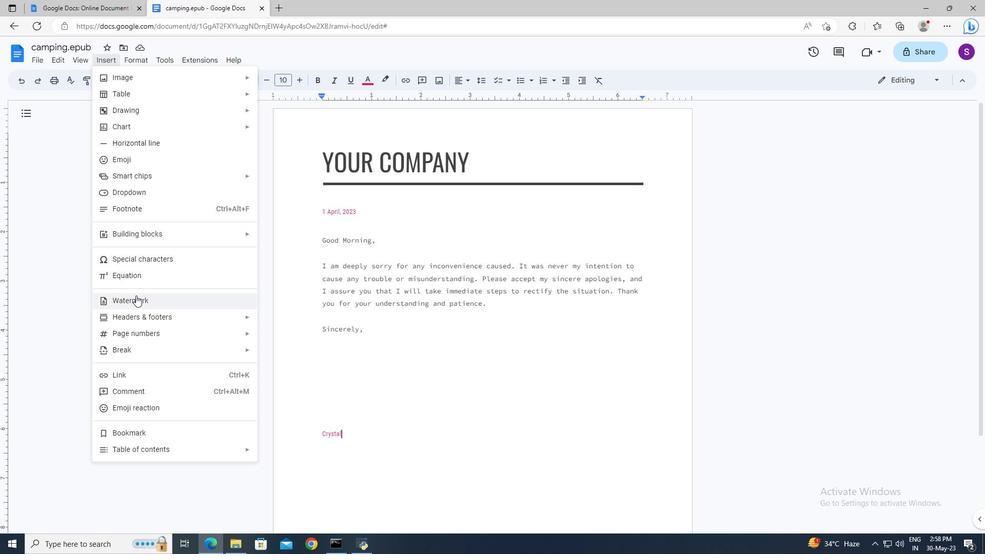 
Action: Mouse pressed left at (137, 299)
Screenshot: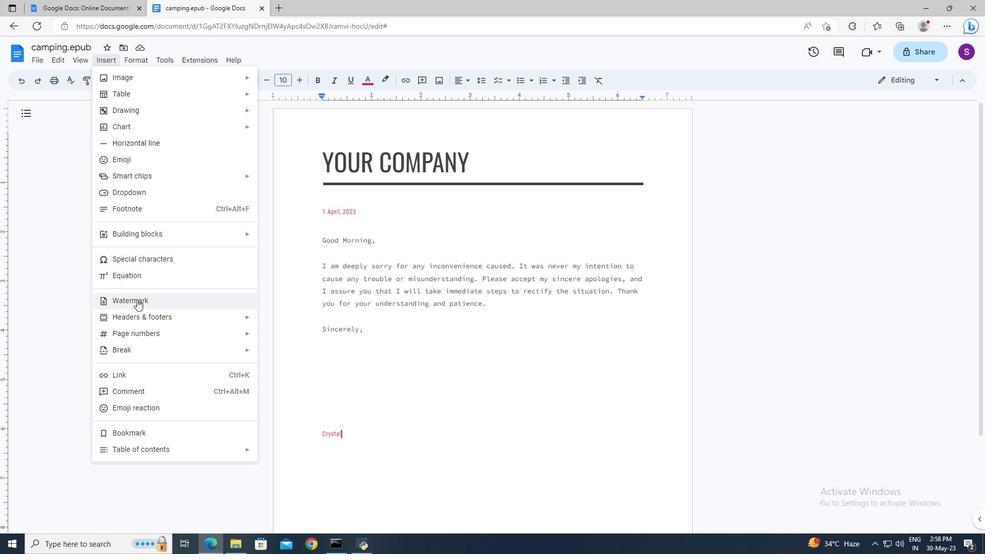 
Action: Mouse moved to (942, 117)
Screenshot: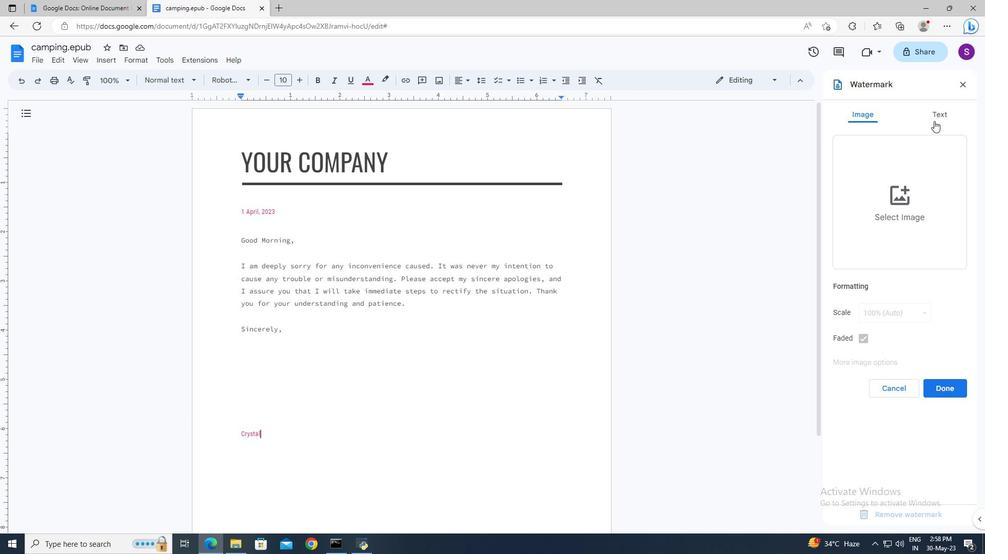 
Action: Mouse pressed left at (942, 117)
Screenshot: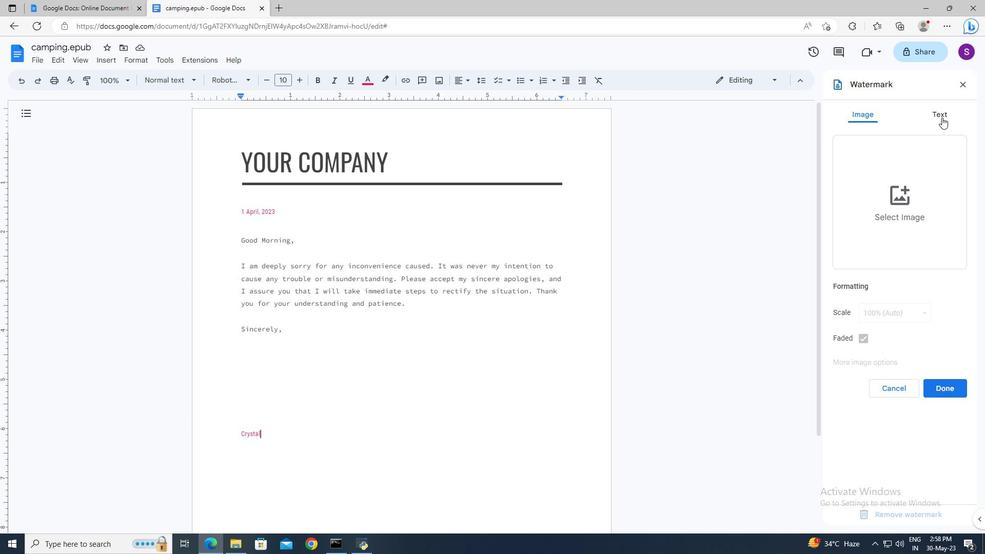 
Action: Mouse moved to (900, 146)
Screenshot: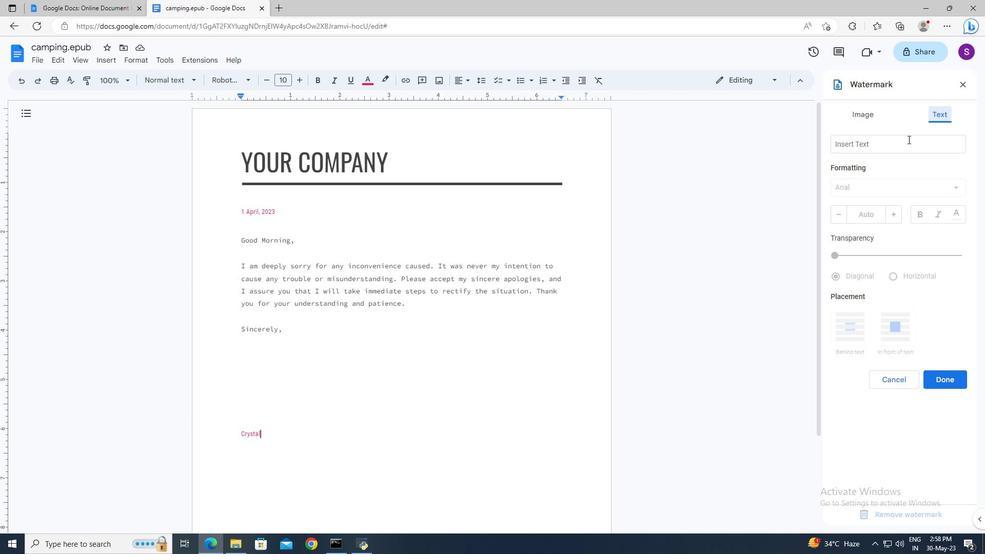 
Action: Mouse pressed left at (900, 146)
Screenshot: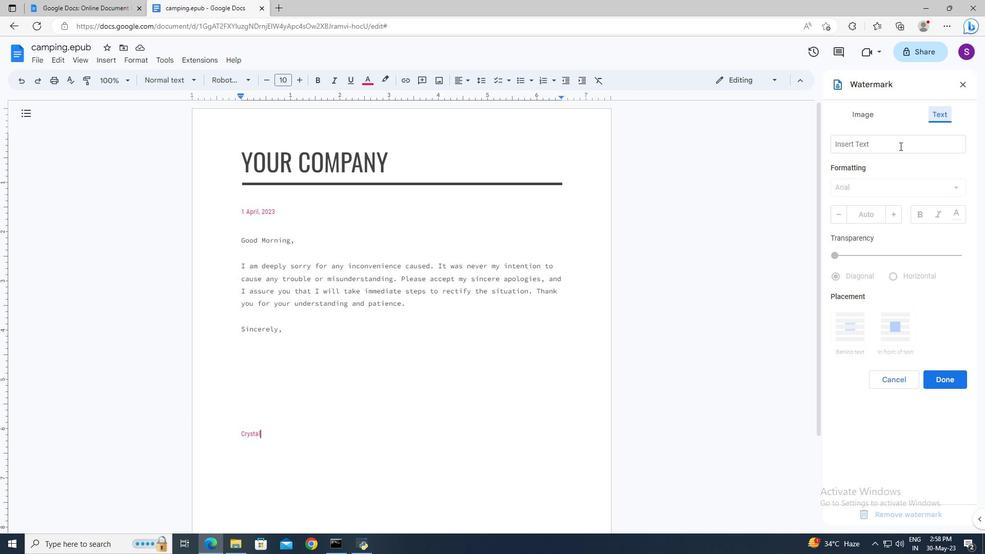 
Action: Key pressed <Key.shift>Softera<Key.enter>
Screenshot: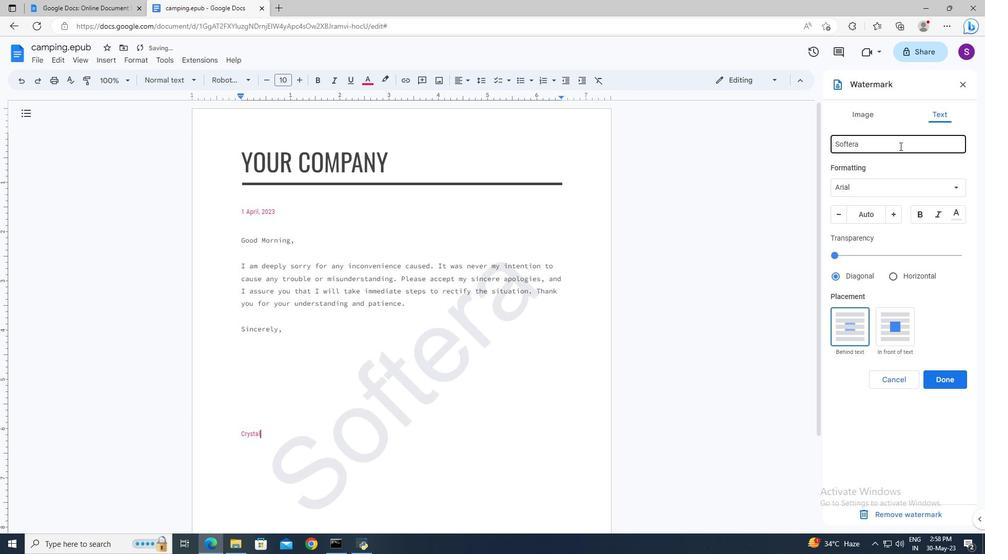 
Action: Mouse moved to (910, 185)
Screenshot: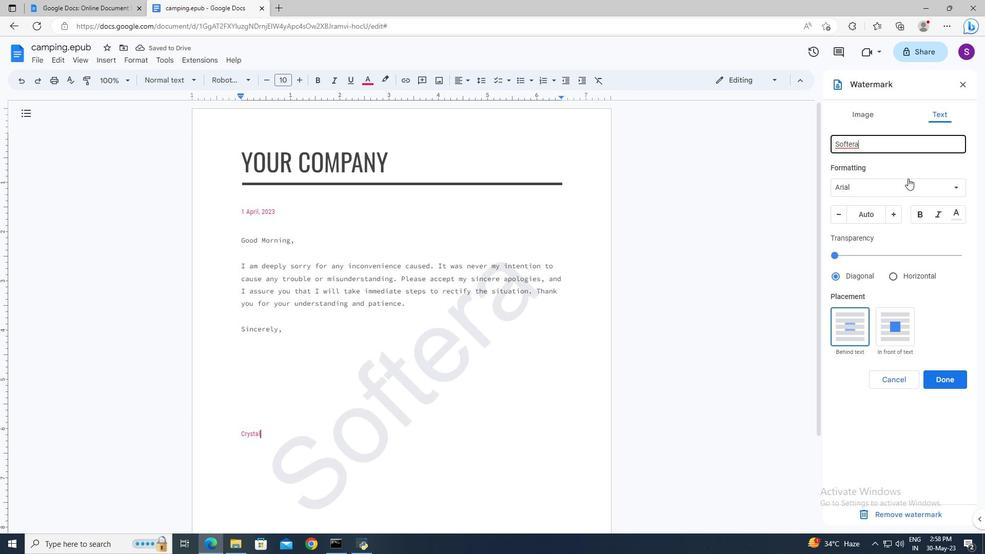 
Action: Mouse pressed left at (910, 185)
Screenshot: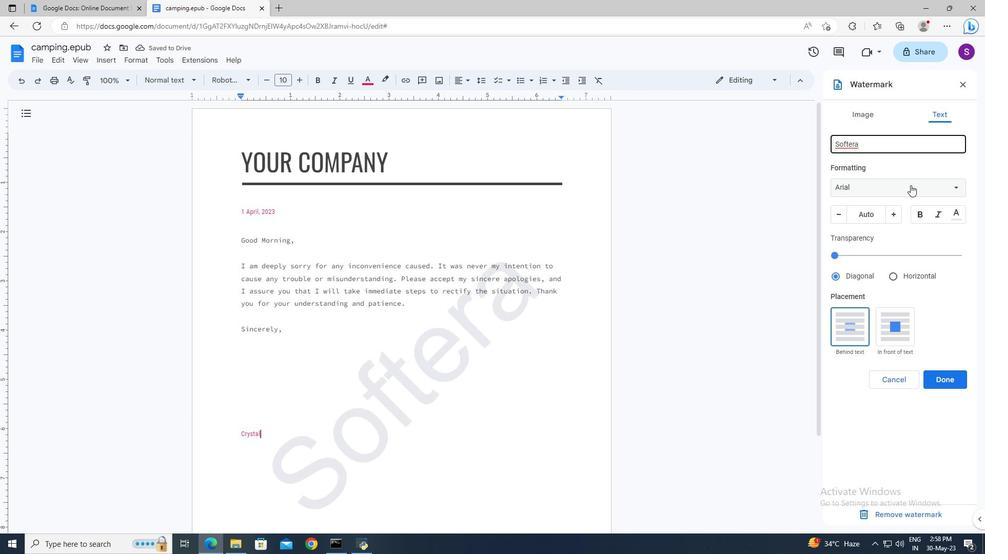 
Action: Mouse moved to (869, 460)
Screenshot: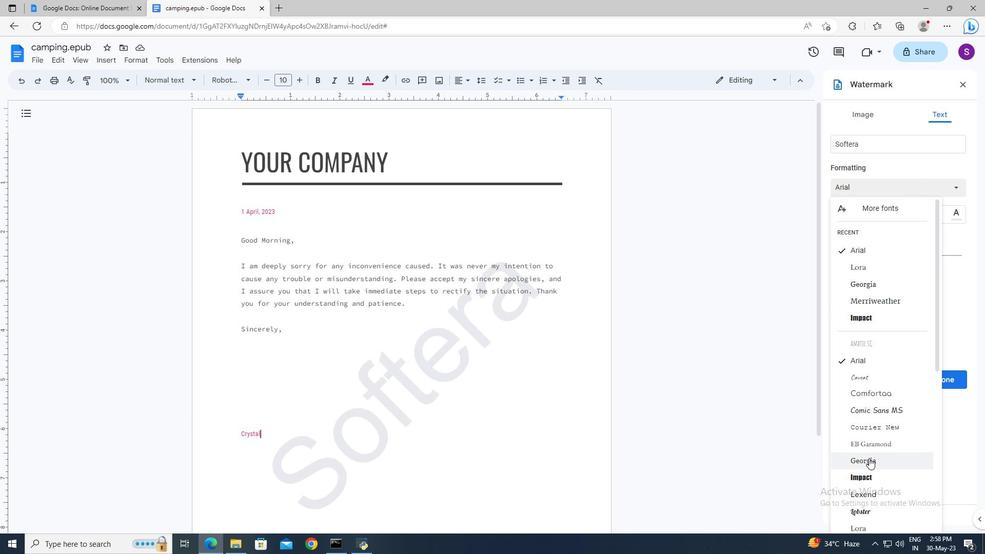 
Action: Mouse pressed left at (869, 460)
Screenshot: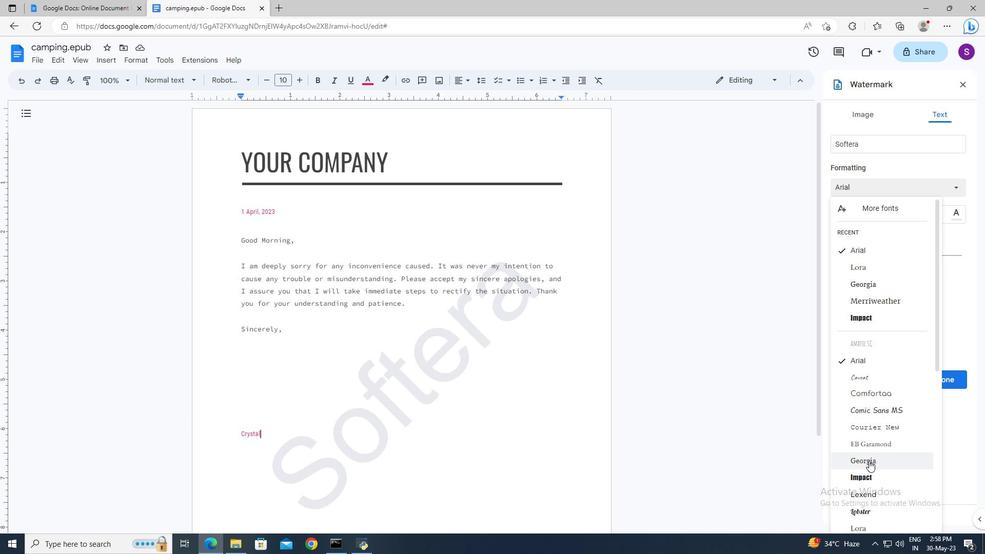 
Action: Mouse moved to (871, 219)
Screenshot: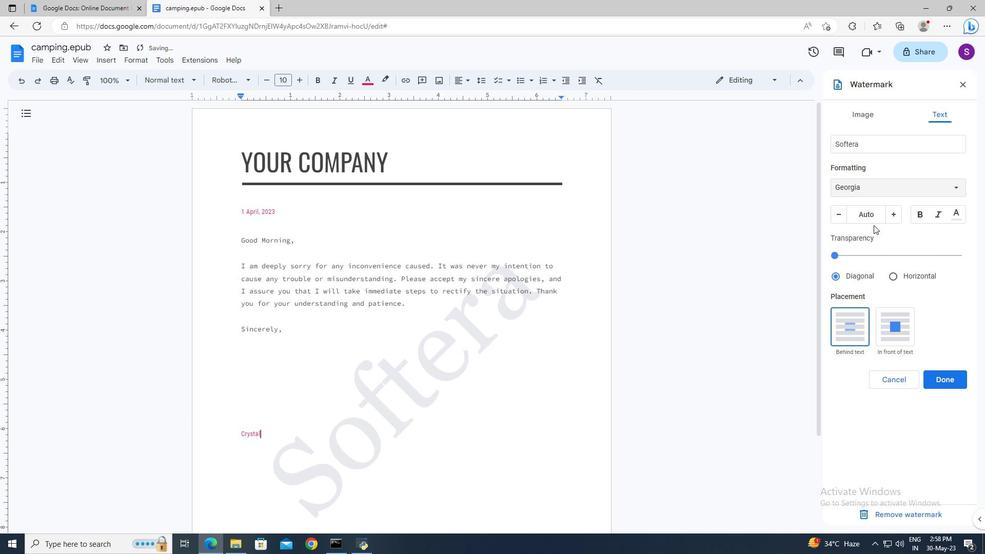 
Action: Mouse pressed left at (871, 219)
Screenshot: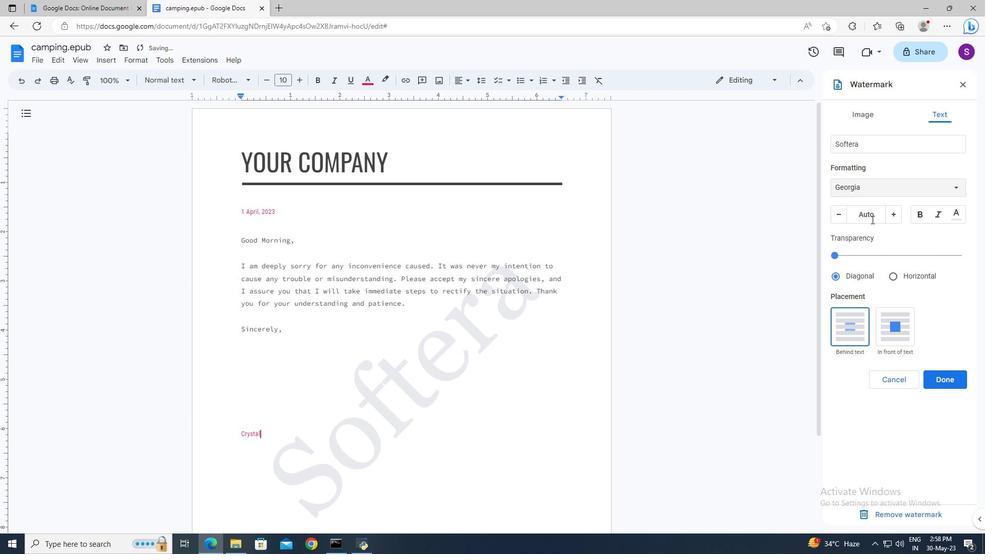 
Action: Key pressed 113<Key.enter>
Screenshot: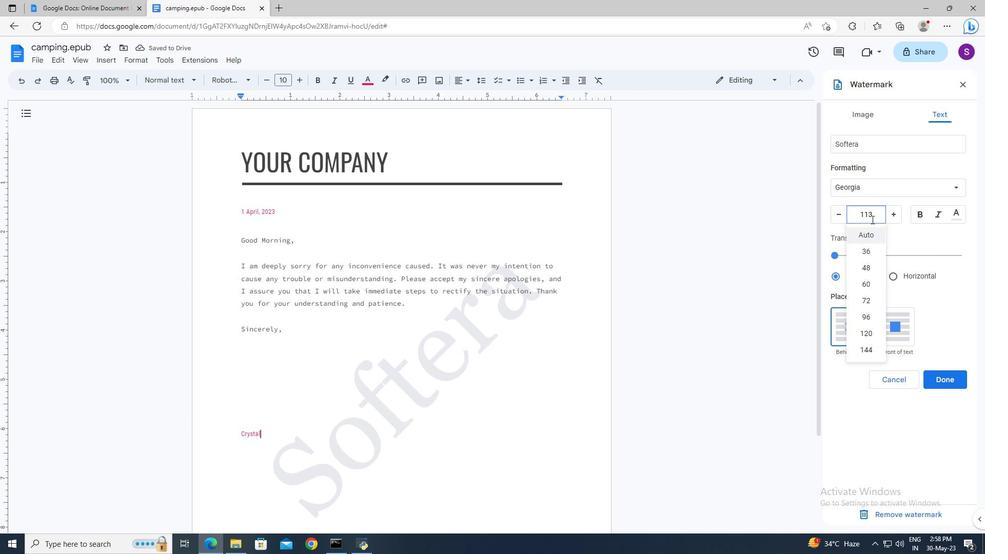 
Action: Mouse moved to (893, 275)
Screenshot: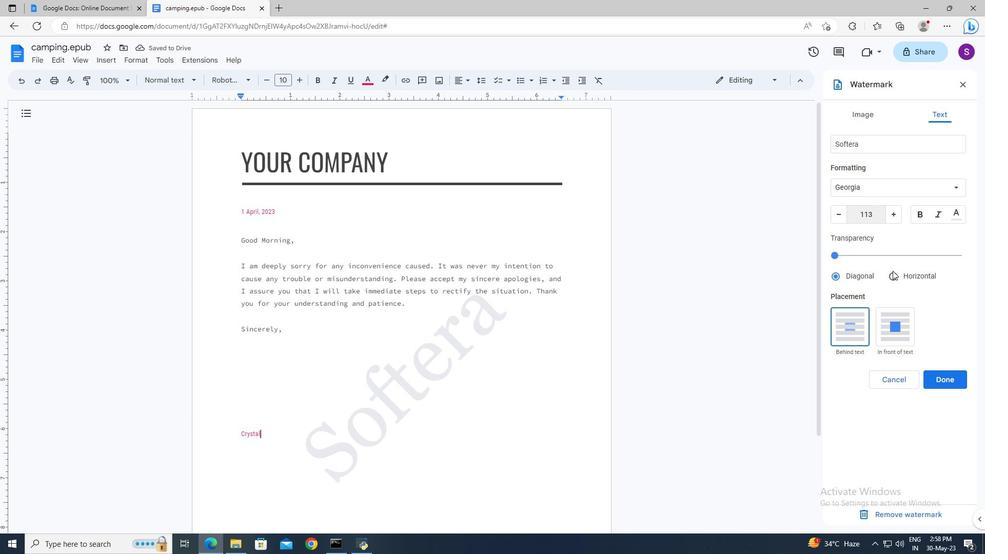 
Action: Mouse pressed left at (893, 275)
Screenshot: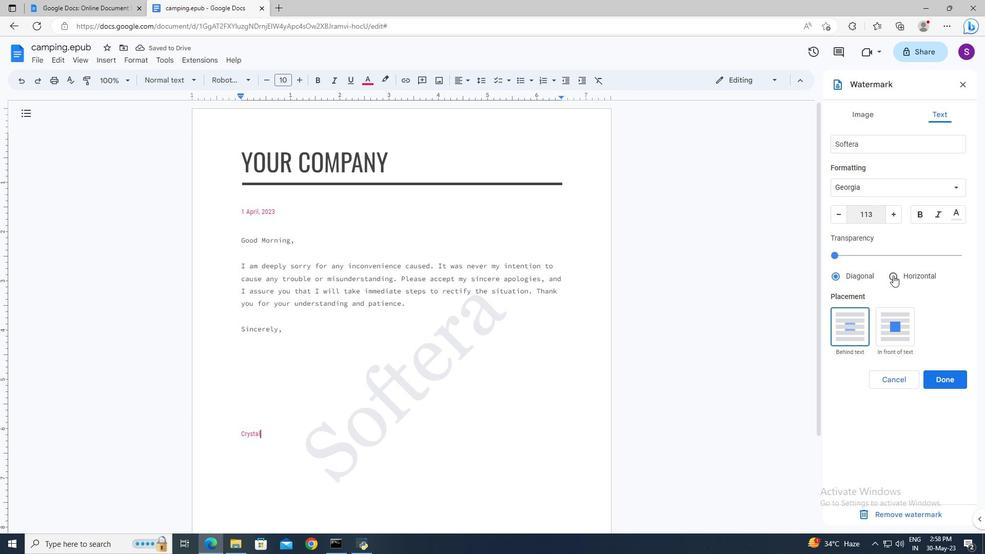 
Action: Mouse moved to (943, 375)
Screenshot: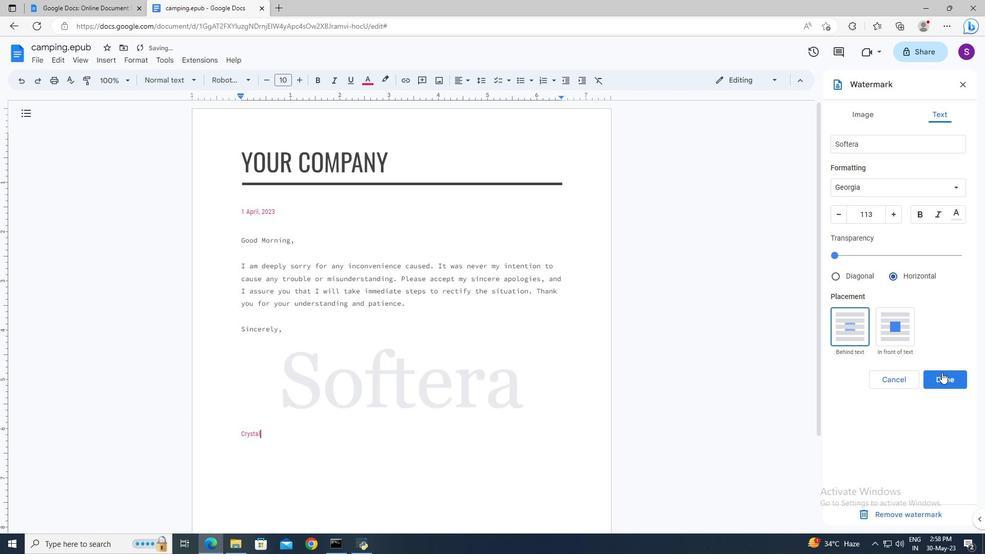 
Action: Mouse pressed left at (943, 375)
Screenshot: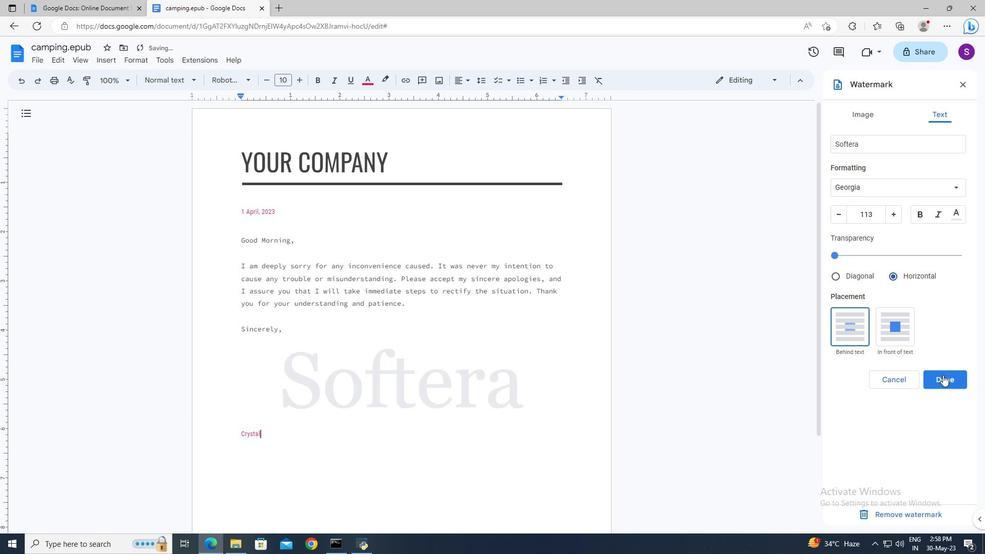 
Action: Mouse moved to (658, 372)
Screenshot: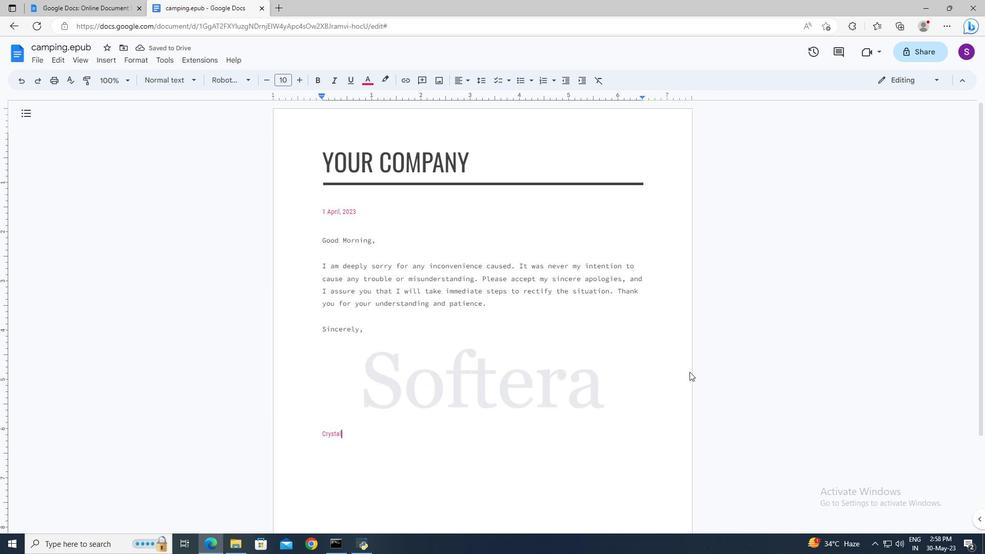 
Action: Mouse pressed left at (658, 372)
Screenshot: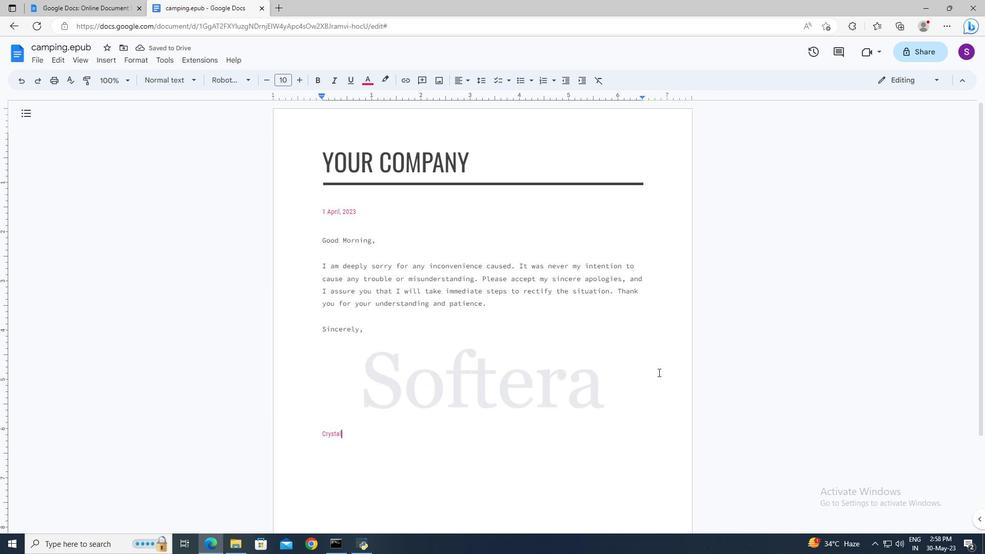 
